 Task: Add a signature Jacqueline Wright containing Best wishes for a happy Mothers Day, Jacqueline Wright to email address softage.5@softage.net and add a folder Mothers Day gifts
Action: Mouse moved to (32, 46)
Screenshot: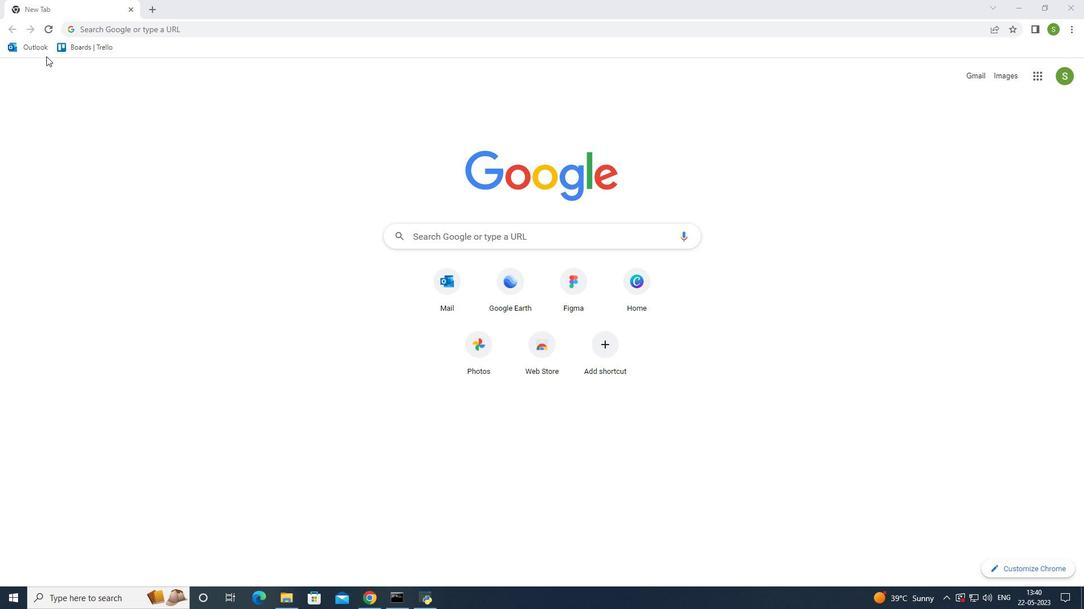 
Action: Mouse pressed left at (32, 46)
Screenshot: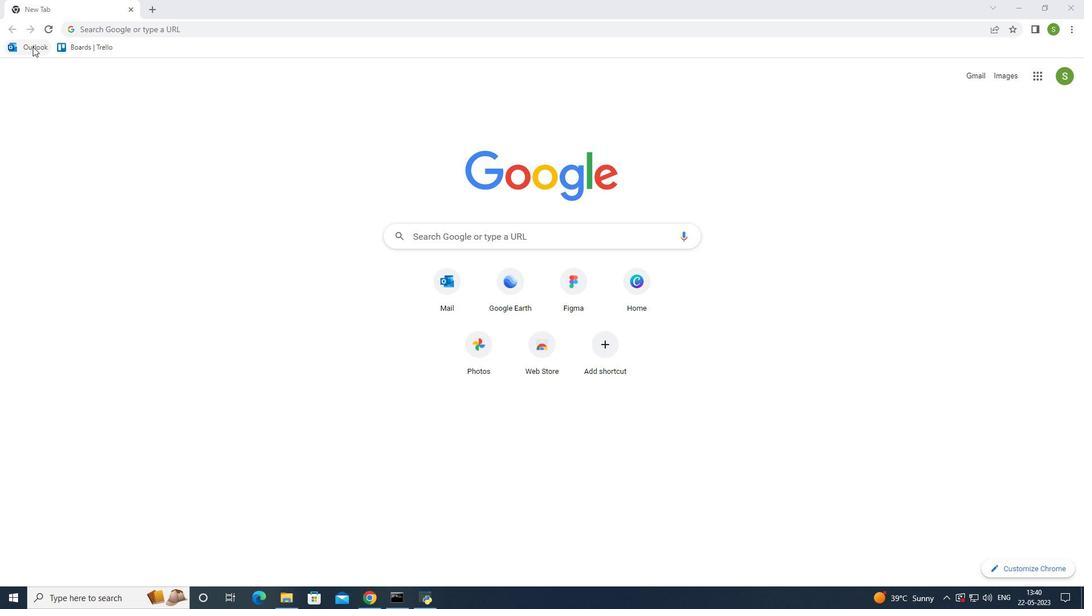 
Action: Mouse moved to (89, 102)
Screenshot: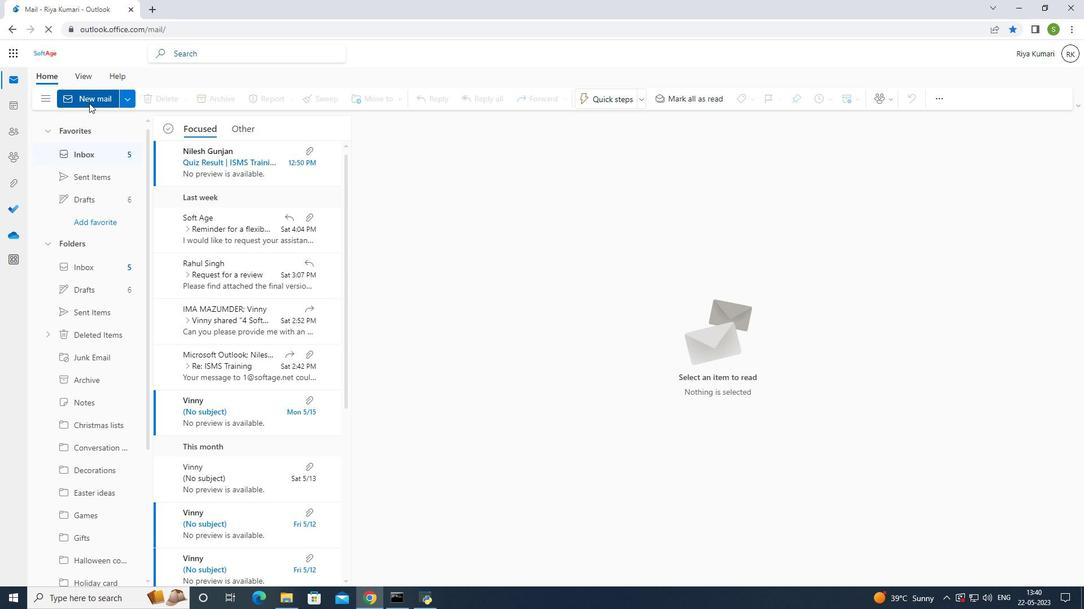 
Action: Mouse pressed left at (89, 102)
Screenshot: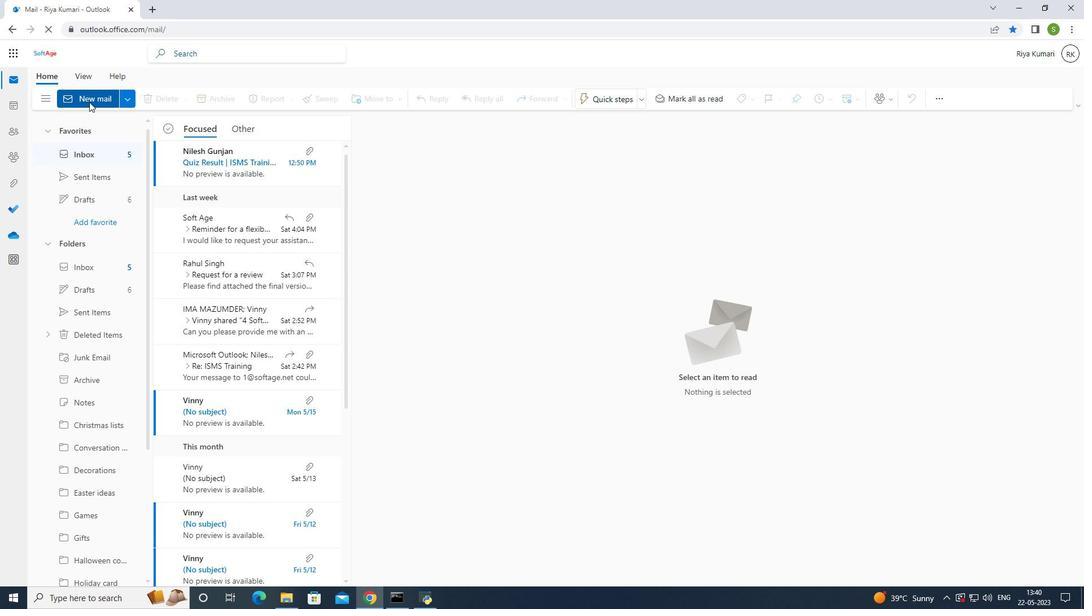 
Action: Mouse moved to (733, 100)
Screenshot: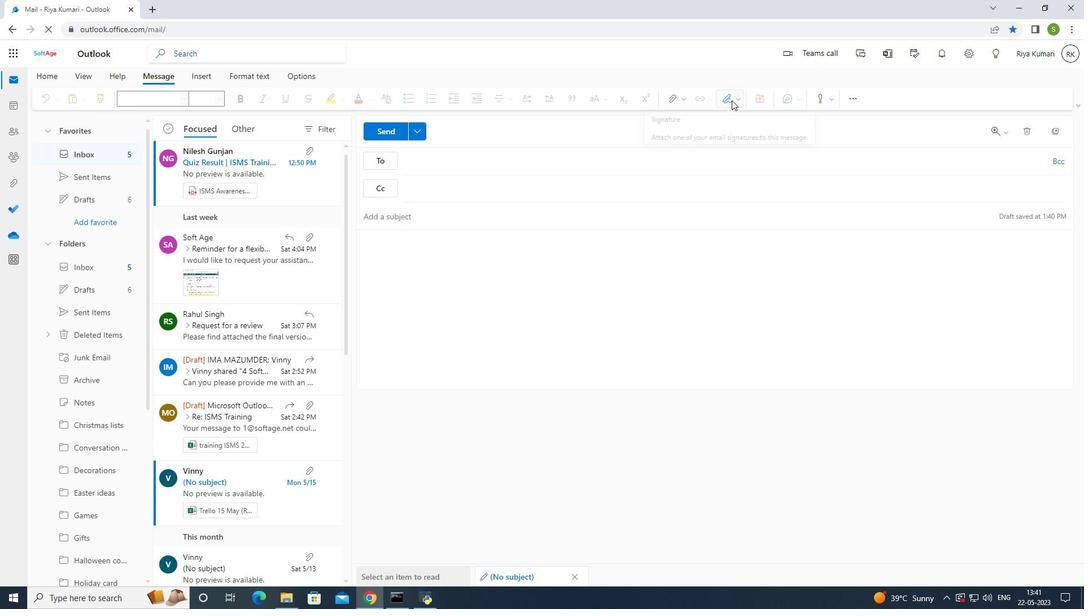 
Action: Mouse pressed left at (733, 100)
Screenshot: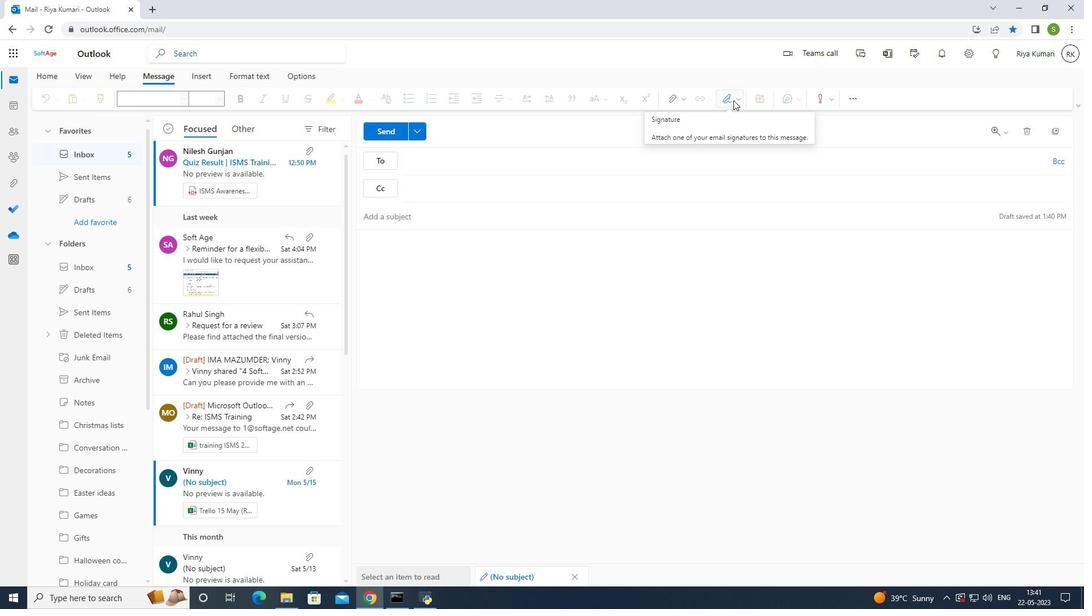 
Action: Mouse moved to (714, 147)
Screenshot: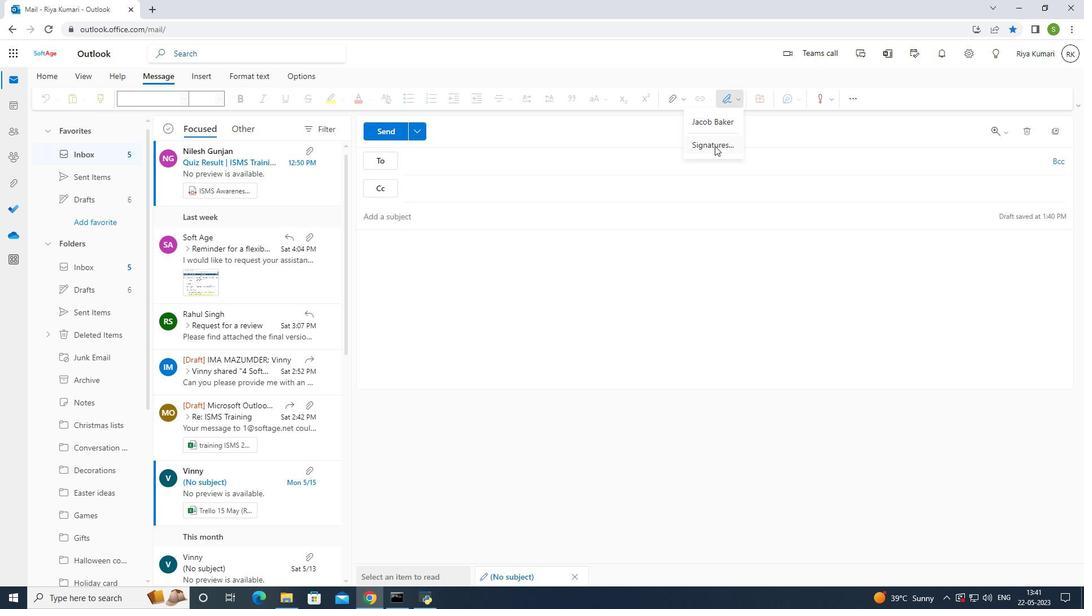 
Action: Mouse pressed left at (714, 147)
Screenshot: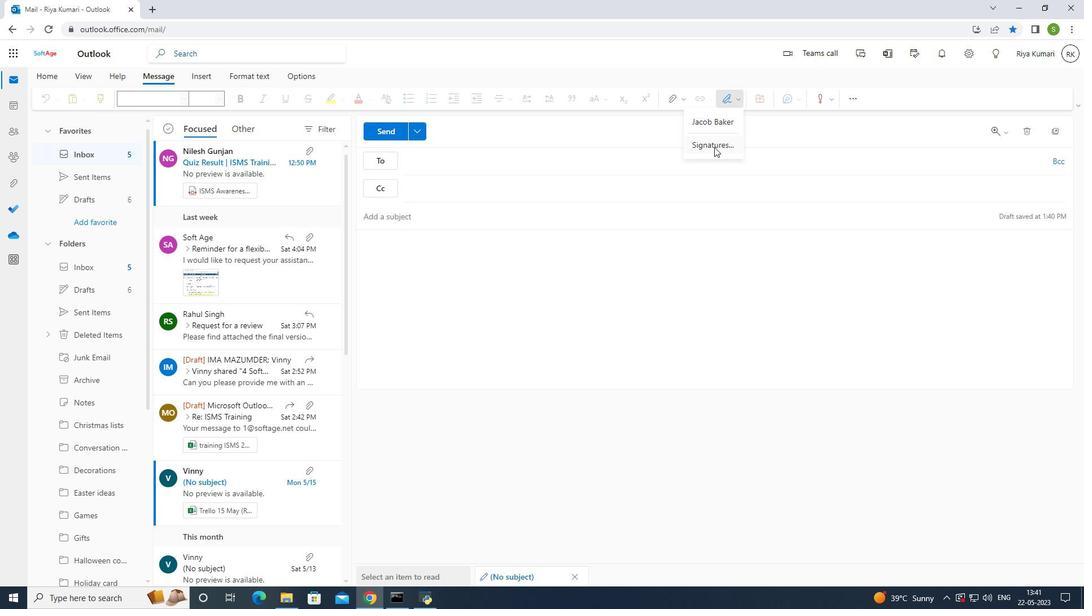 
Action: Mouse moved to (697, 189)
Screenshot: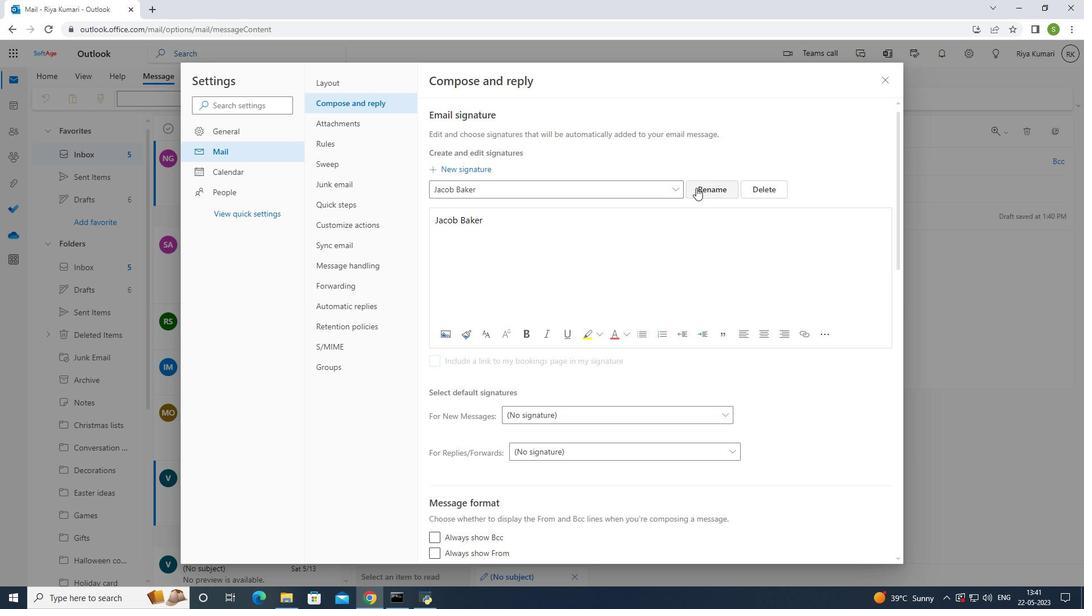 
Action: Mouse pressed left at (697, 189)
Screenshot: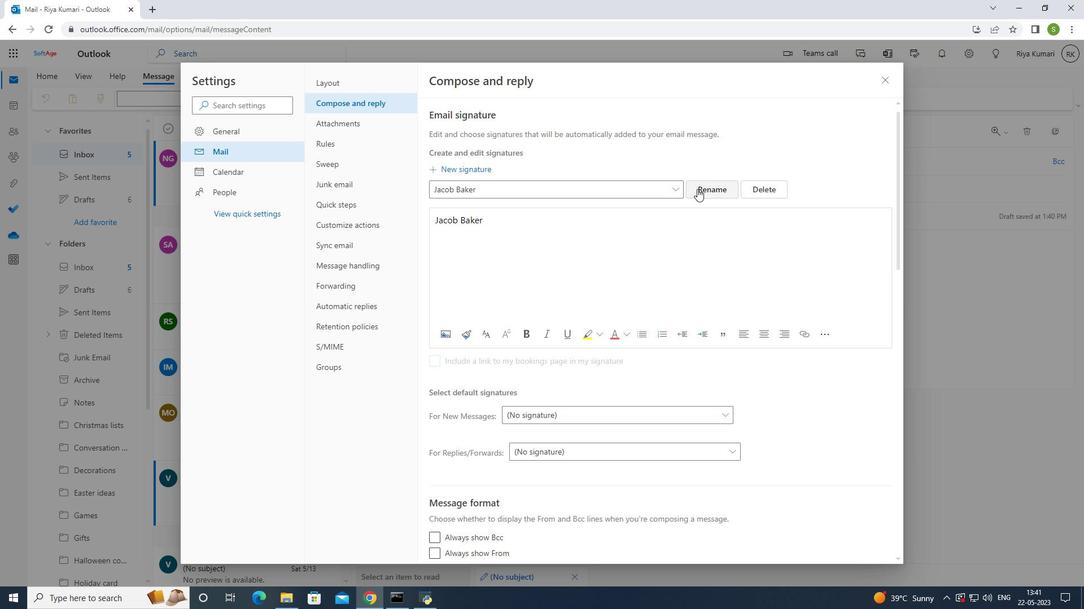 
Action: Mouse moved to (590, 189)
Screenshot: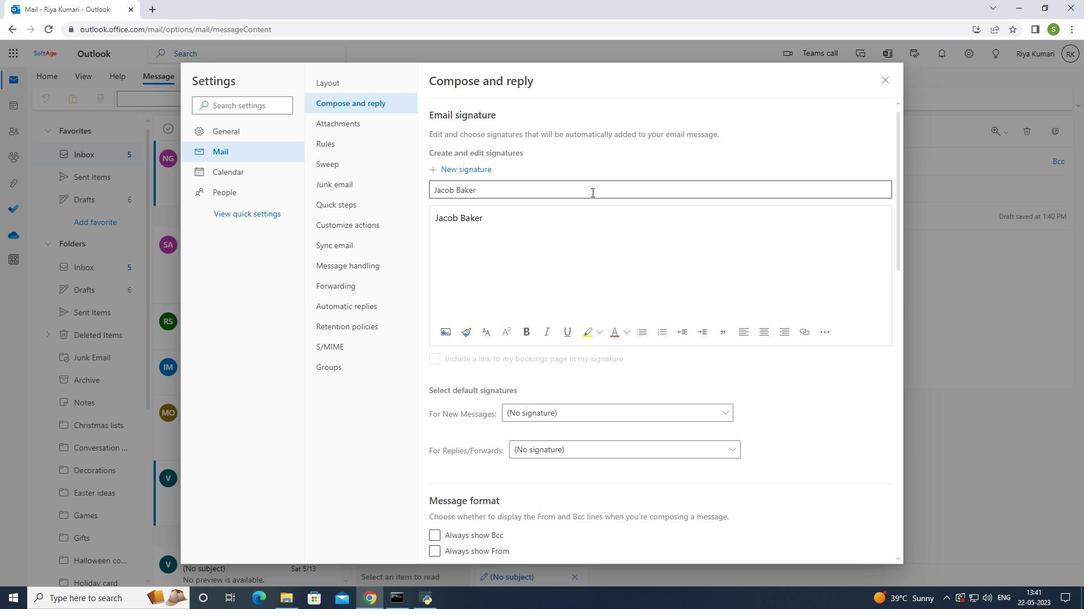 
Action: Mouse pressed left at (590, 189)
Screenshot: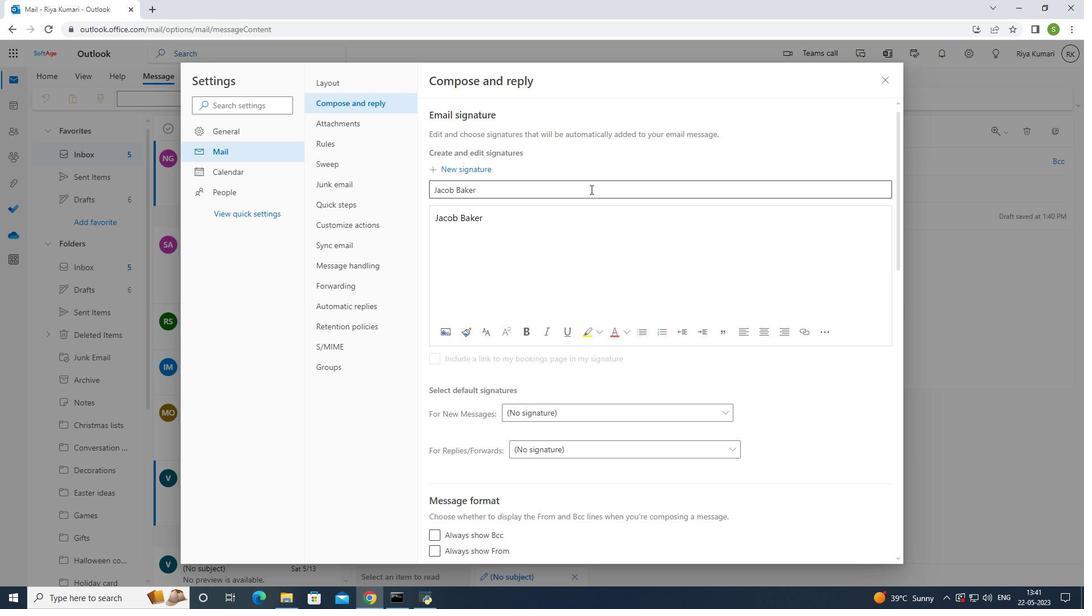 
Action: Key pressed <Key.backspace>
Screenshot: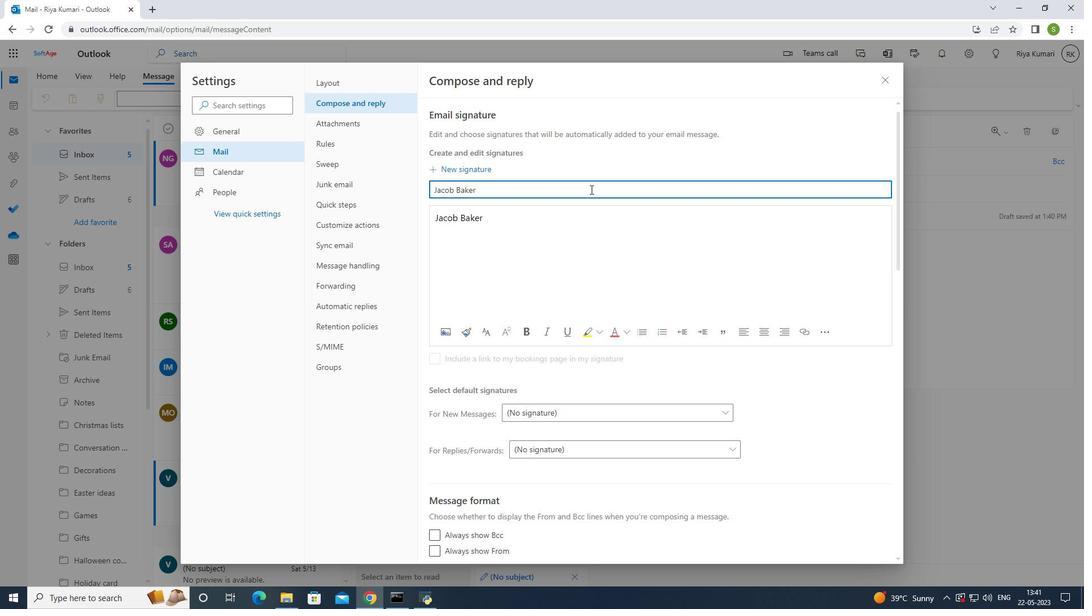
Action: Mouse moved to (590, 184)
Screenshot: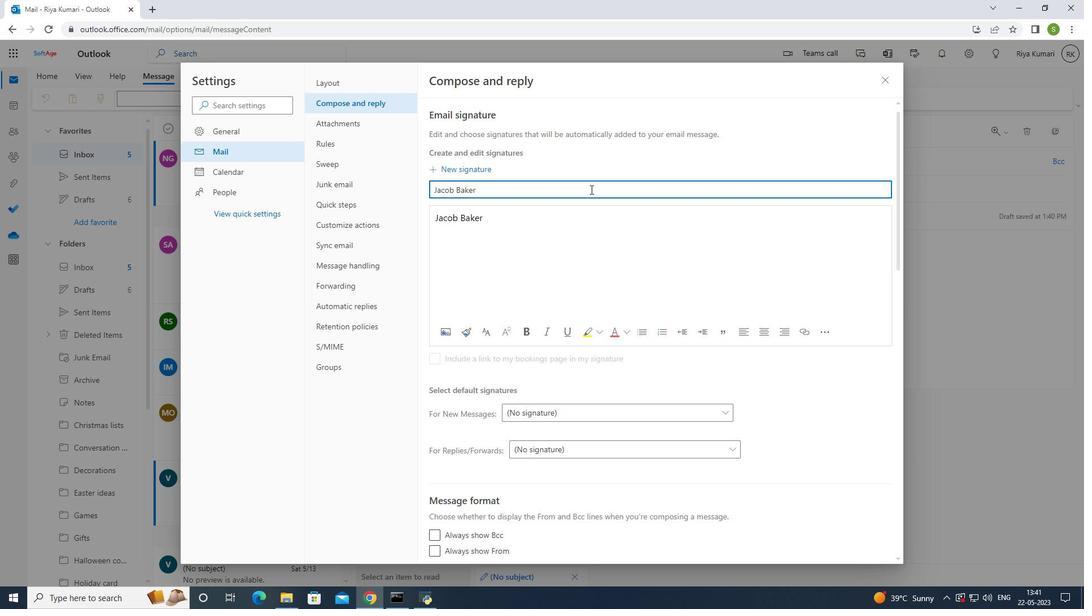 
Action: Key pressed <Key.backspace><Key.backspace><Key.backspace><Key.backspace><Key.backspace><Key.backspace><Key.backspace><Key.backspace><Key.backspace><Key.backspace><Key.backspace><Key.backspace>
Screenshot: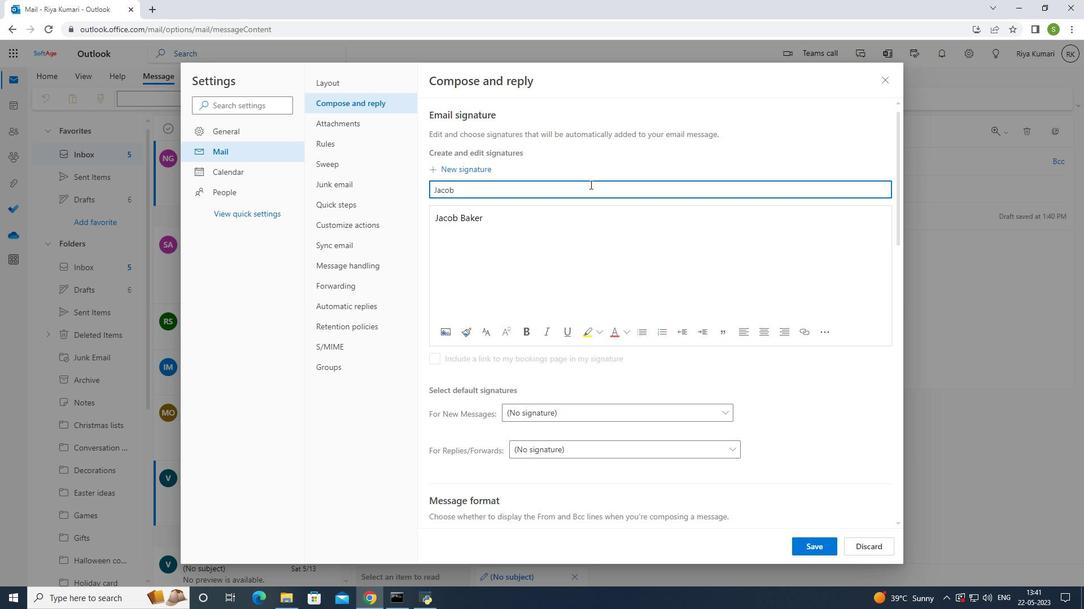 
Action: Mouse moved to (619, 236)
Screenshot: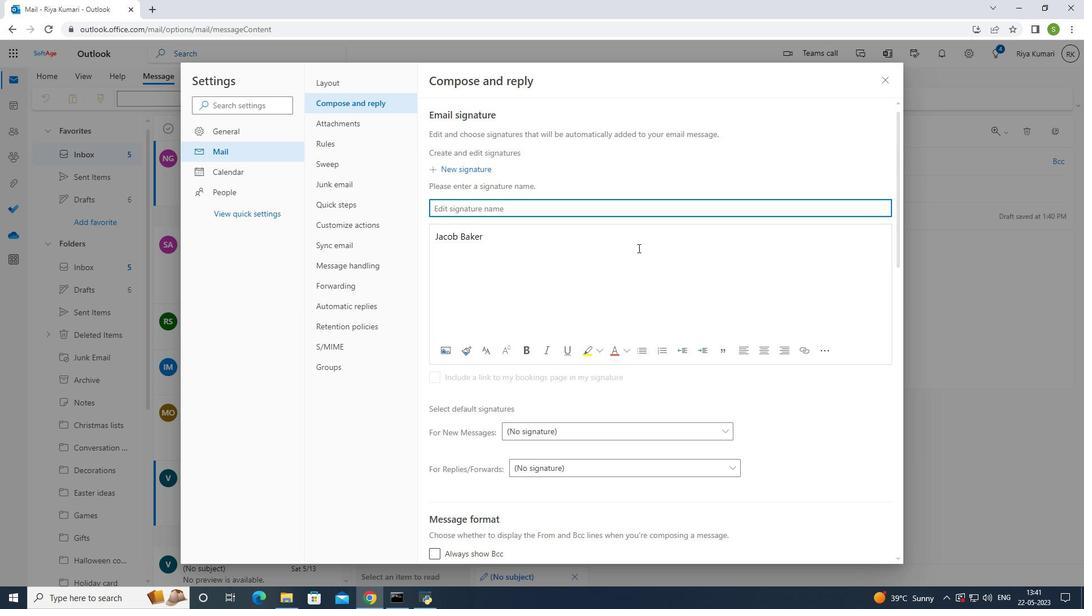 
Action: Key pressed <Key.shift>Jacqueline<Key.space><Key.shift>Wrightctrl+A<'\x03'>
Screenshot: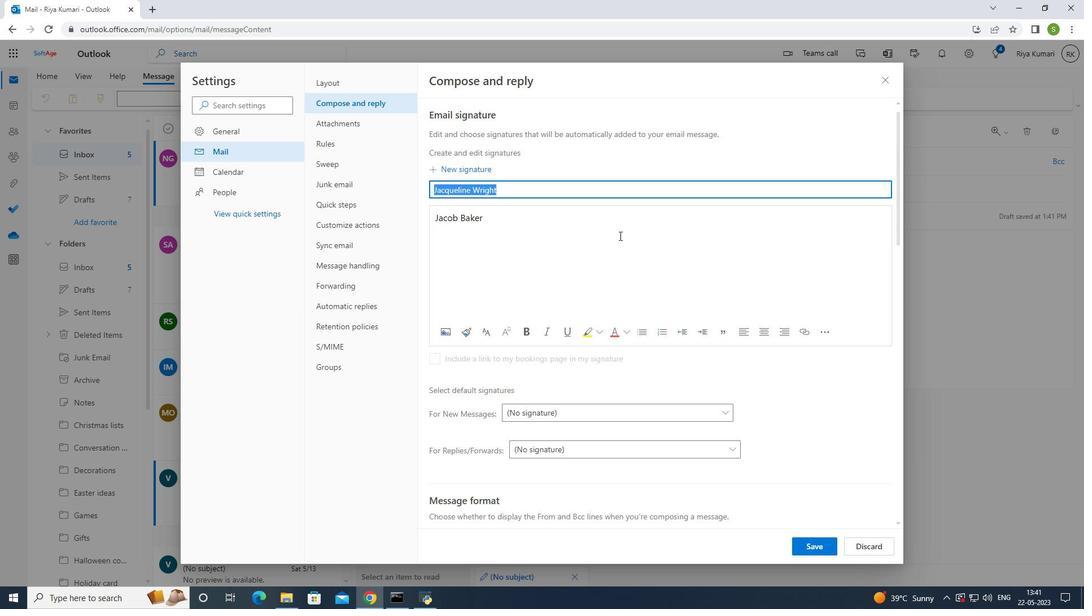 
Action: Mouse moved to (518, 220)
Screenshot: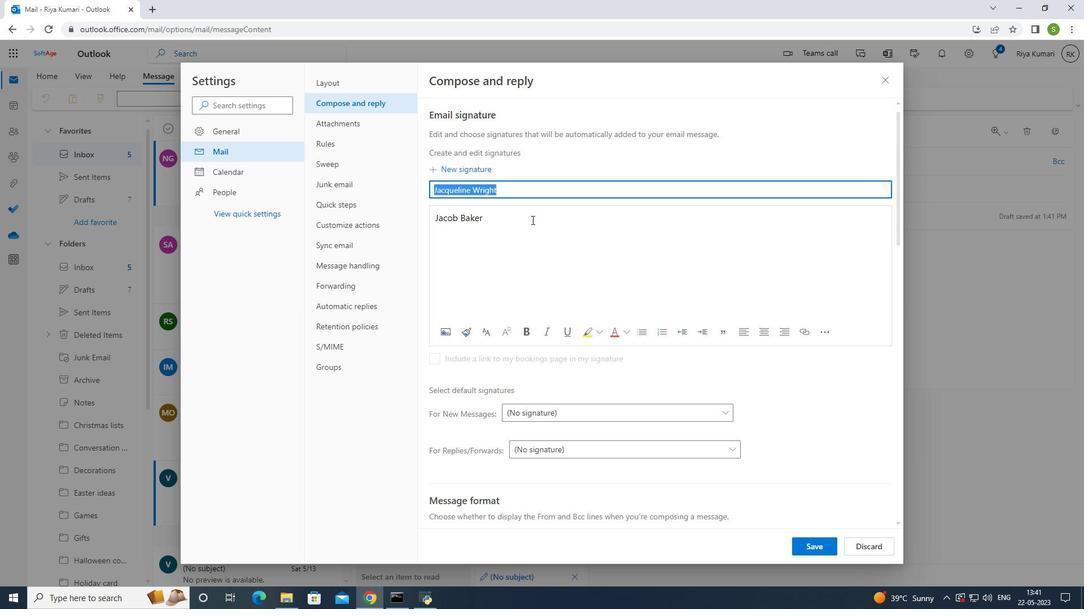 
Action: Mouse pressed left at (518, 220)
Screenshot: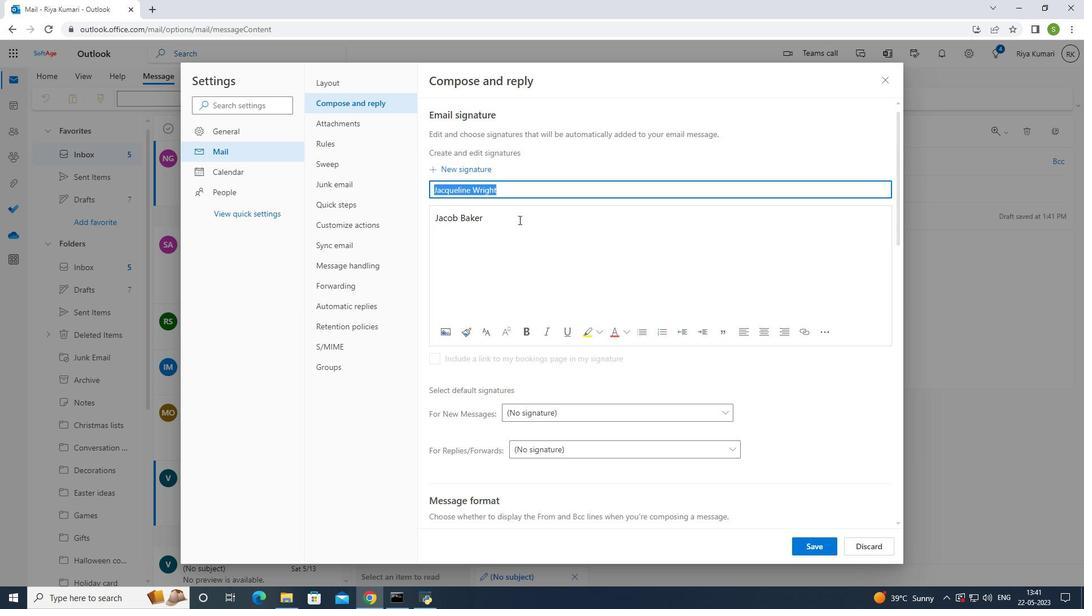 
Action: Key pressed <Key.backspace><Key.backspace><Key.backspace><Key.backspace><Key.backspace><Key.backspace><Key.backspace><Key.backspace><Key.backspace><Key.backspace><Key.backspace><Key.backspace><Key.backspace><Key.backspace><Key.backspace><Key.backspace>
Screenshot: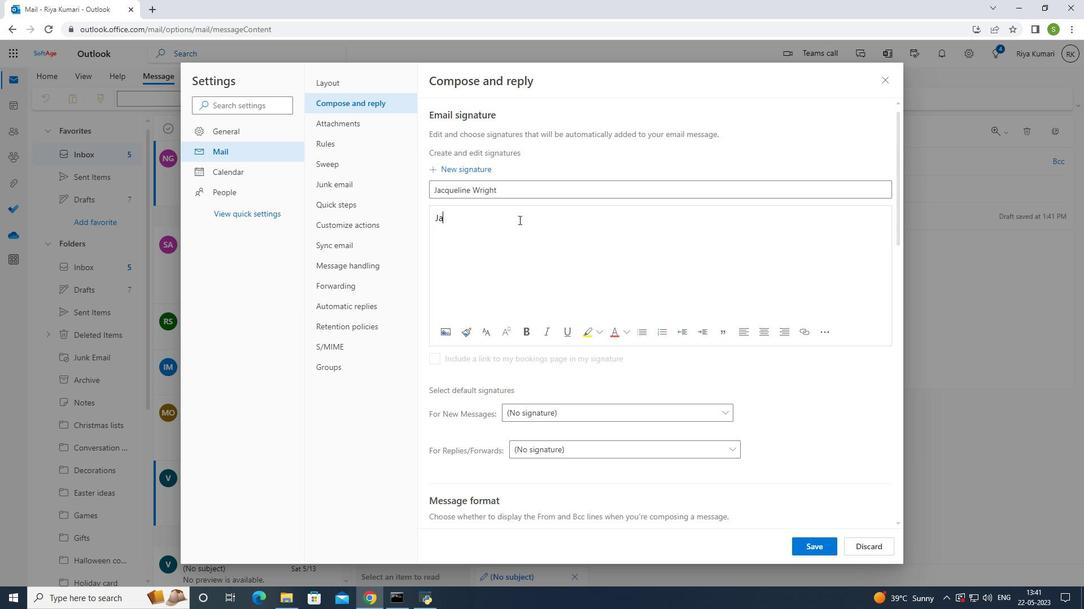 
Action: Mouse moved to (519, 214)
Screenshot: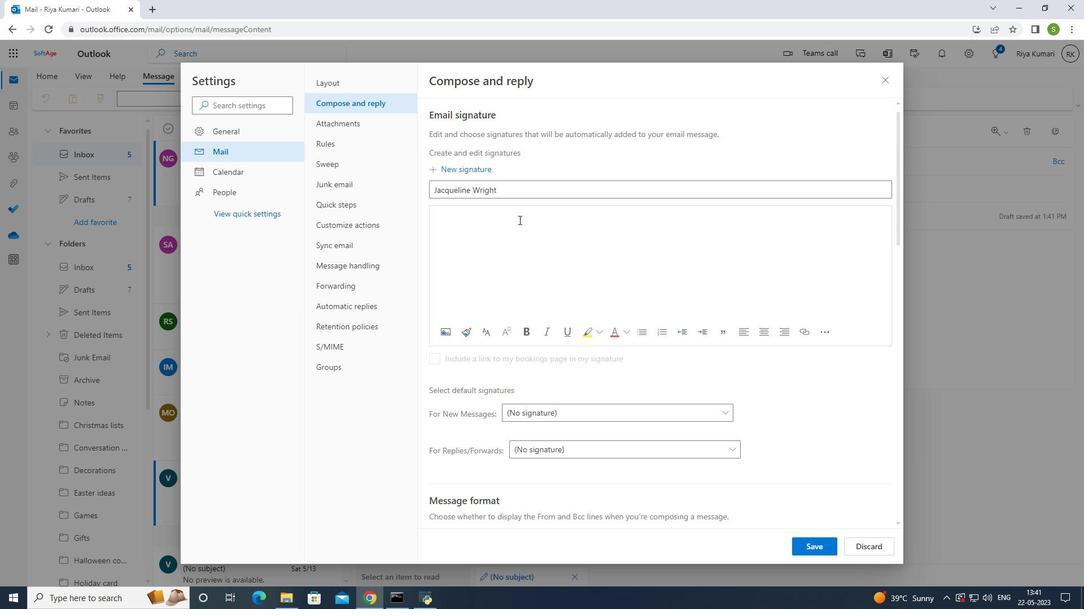 
Action: Key pressed ctrl+V
Screenshot: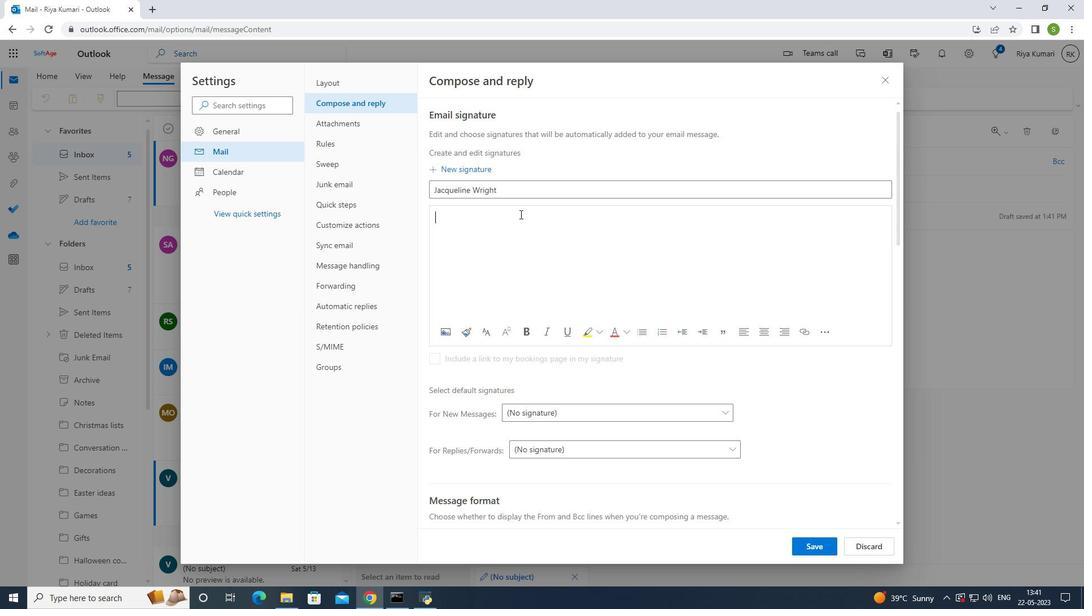 
Action: Mouse moved to (809, 543)
Screenshot: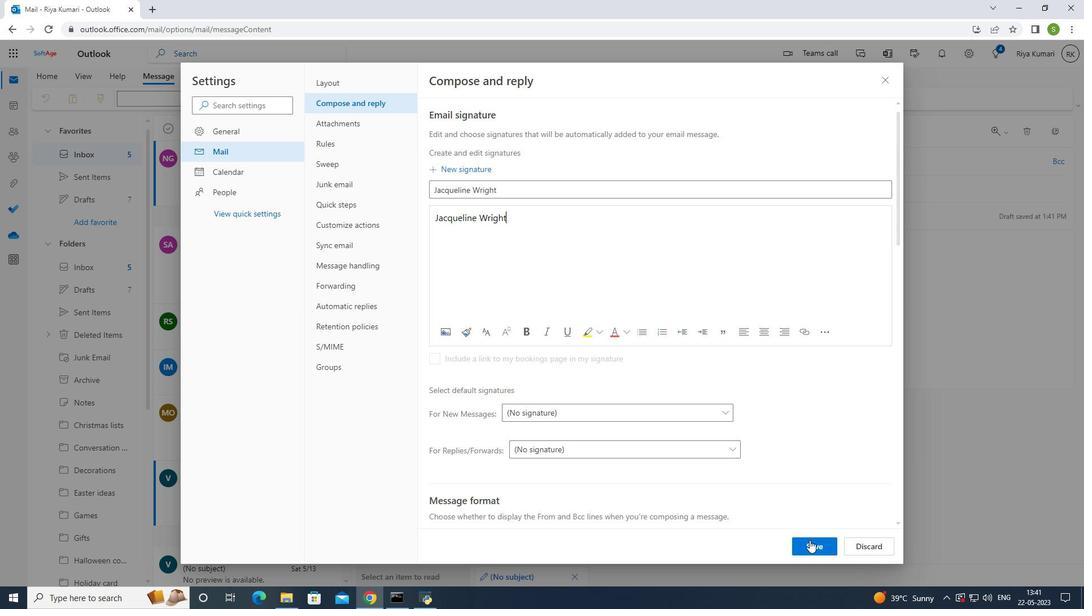 
Action: Mouse pressed left at (809, 543)
Screenshot: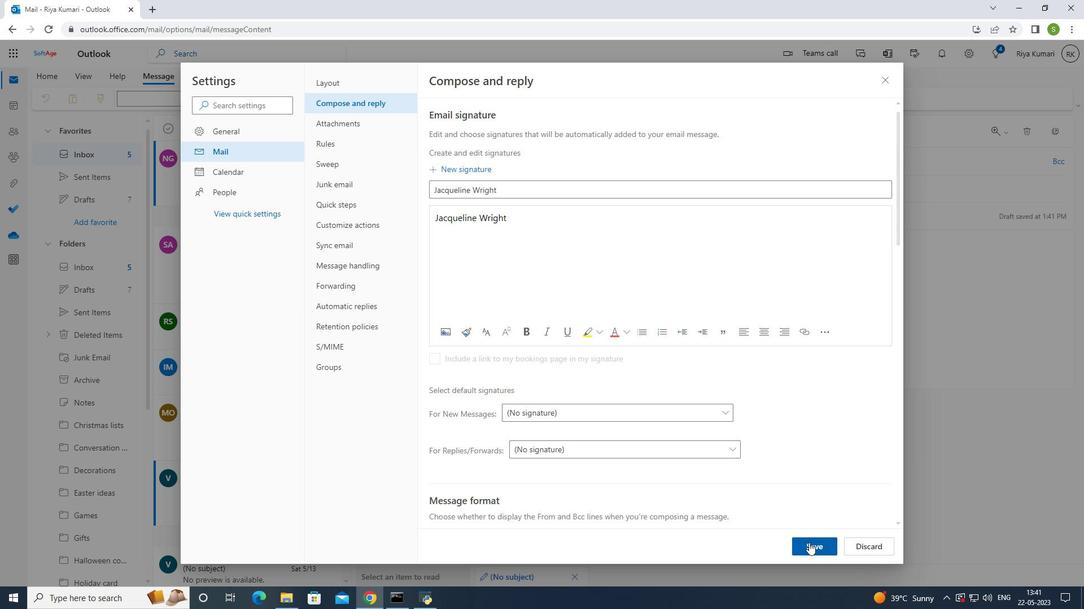
Action: Mouse moved to (880, 81)
Screenshot: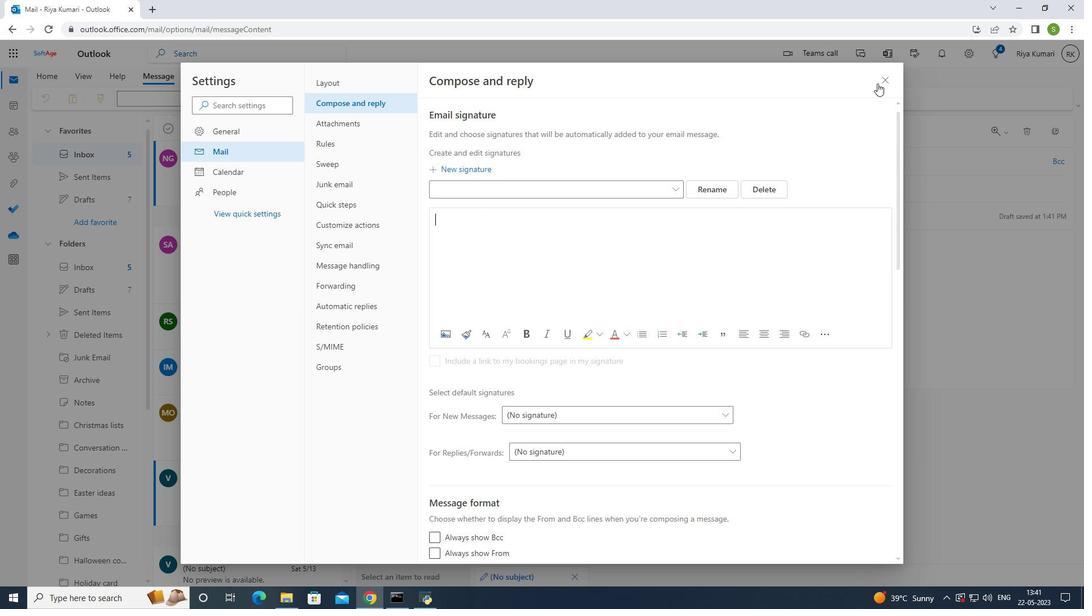 
Action: Mouse pressed left at (880, 81)
Screenshot: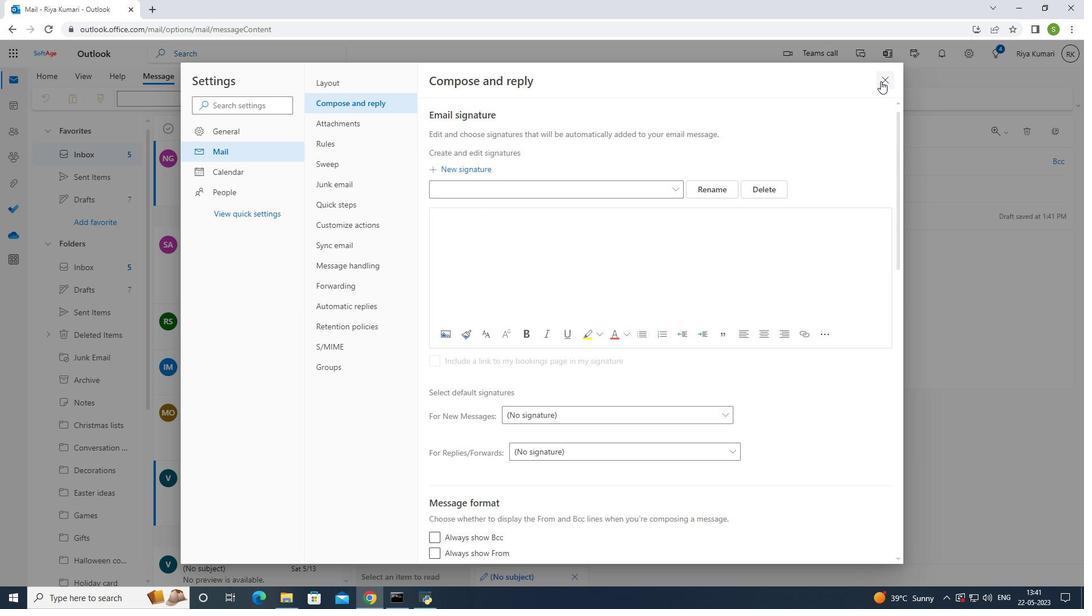 
Action: Mouse moved to (529, 160)
Screenshot: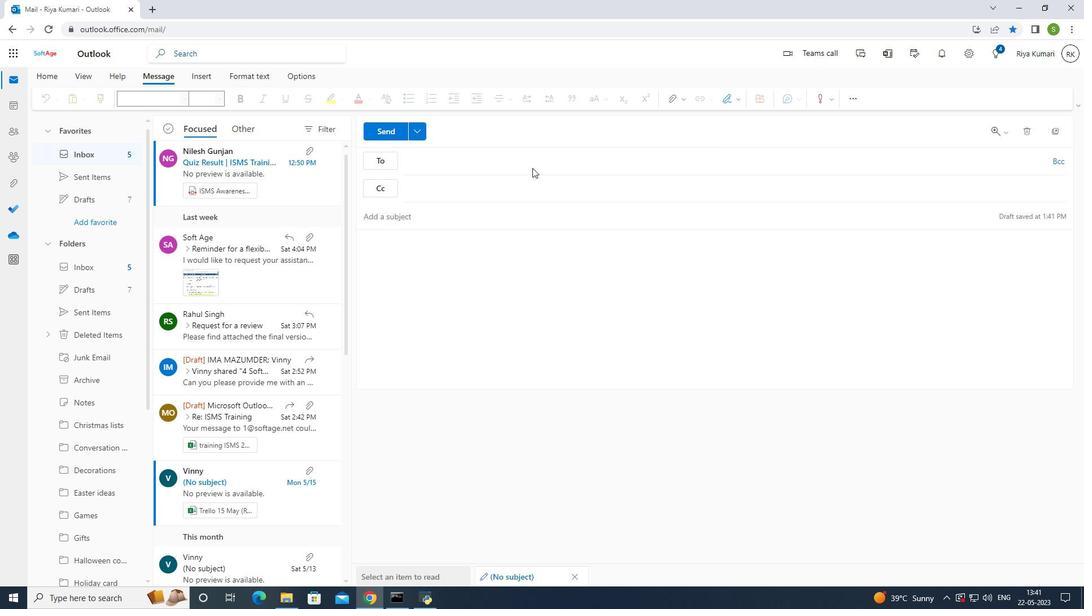 
Action: Mouse pressed left at (529, 160)
Screenshot: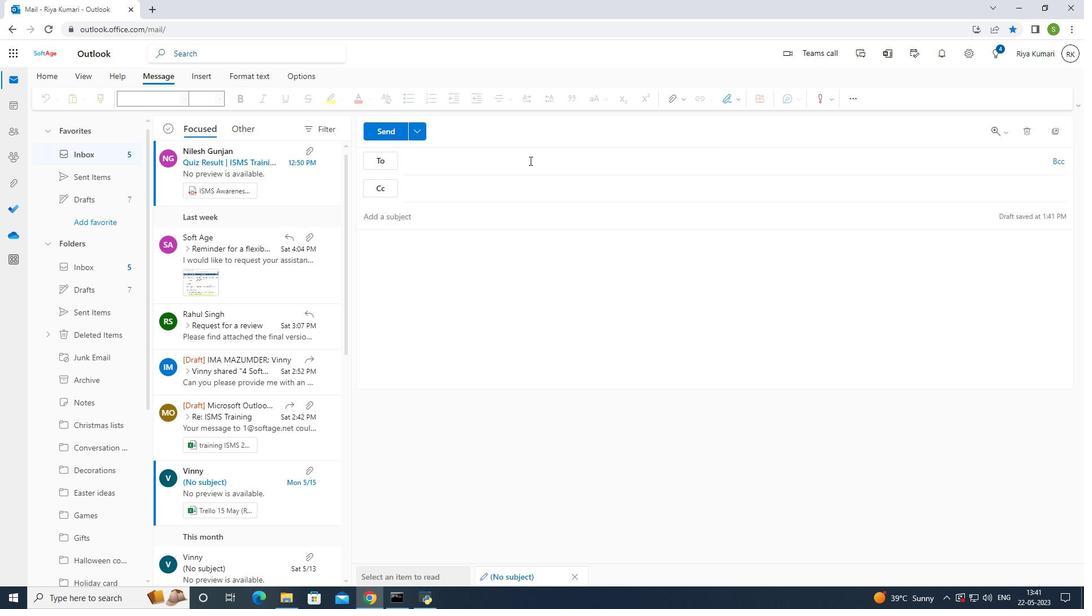 
Action: Mouse moved to (617, 290)
Screenshot: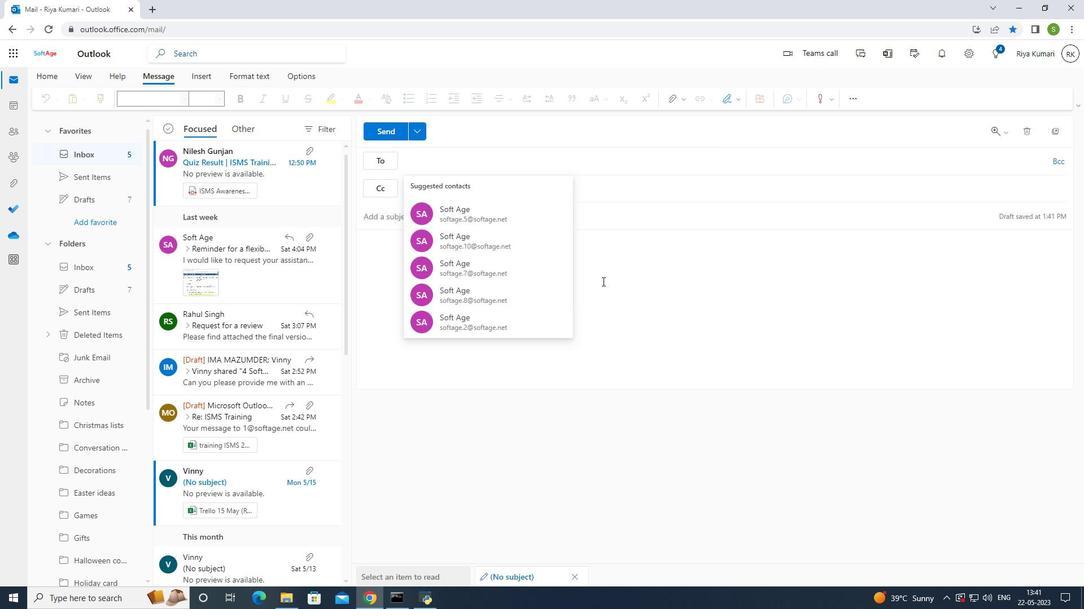 
Action: Mouse pressed left at (617, 290)
Screenshot: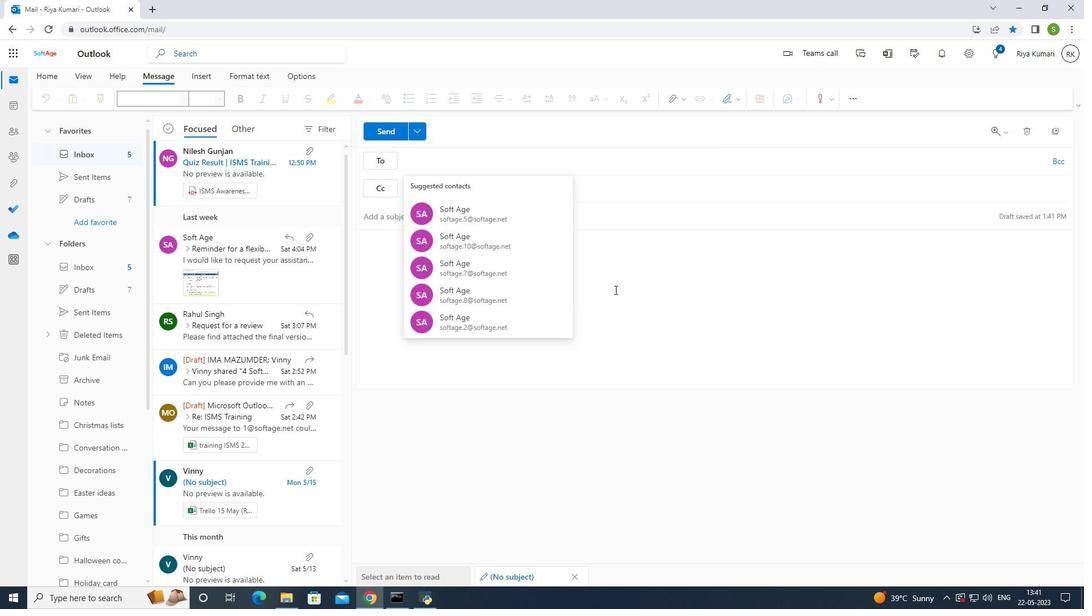 
Action: Mouse moved to (741, 97)
Screenshot: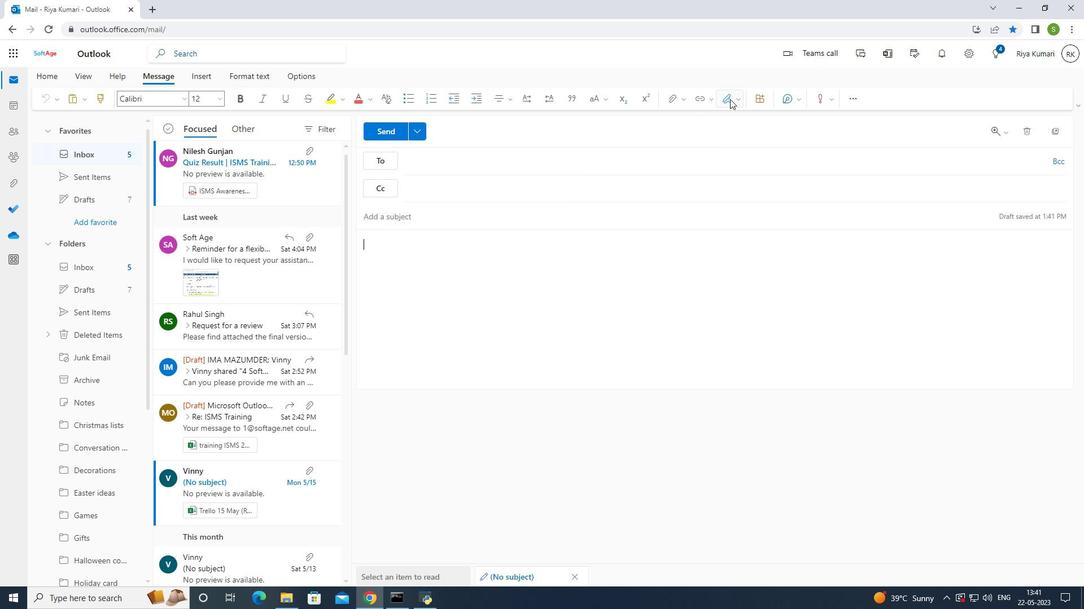 
Action: Mouse pressed left at (741, 97)
Screenshot: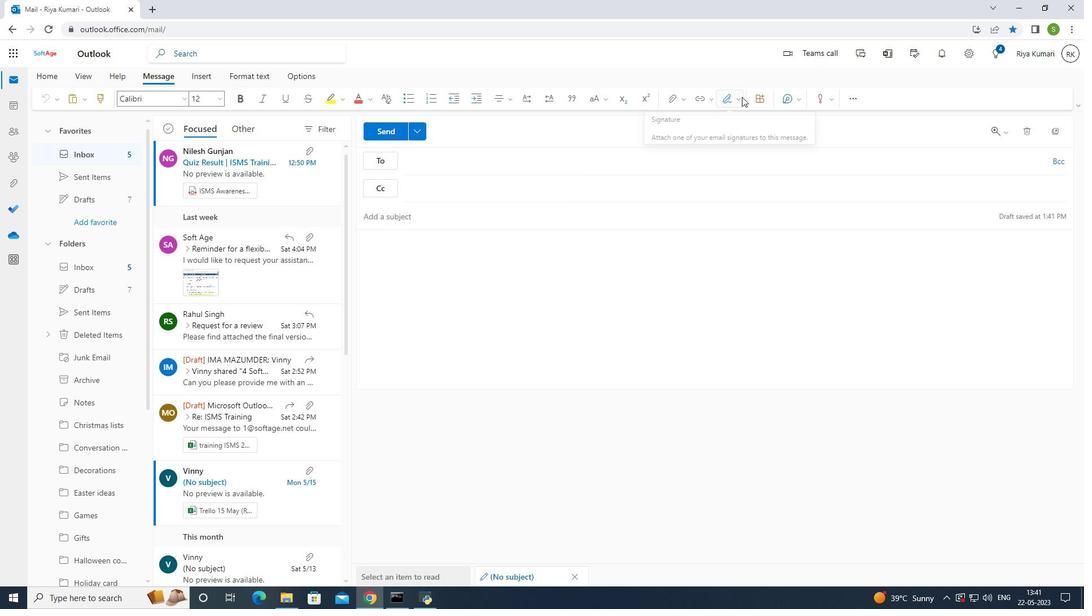
Action: Mouse moved to (714, 121)
Screenshot: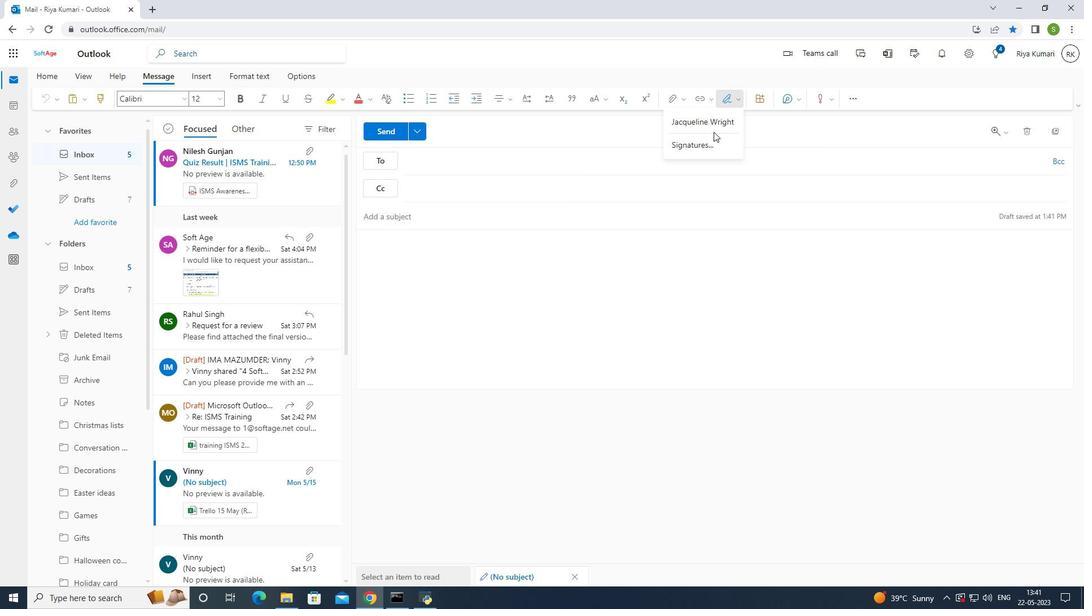 
Action: Mouse pressed left at (714, 121)
Screenshot: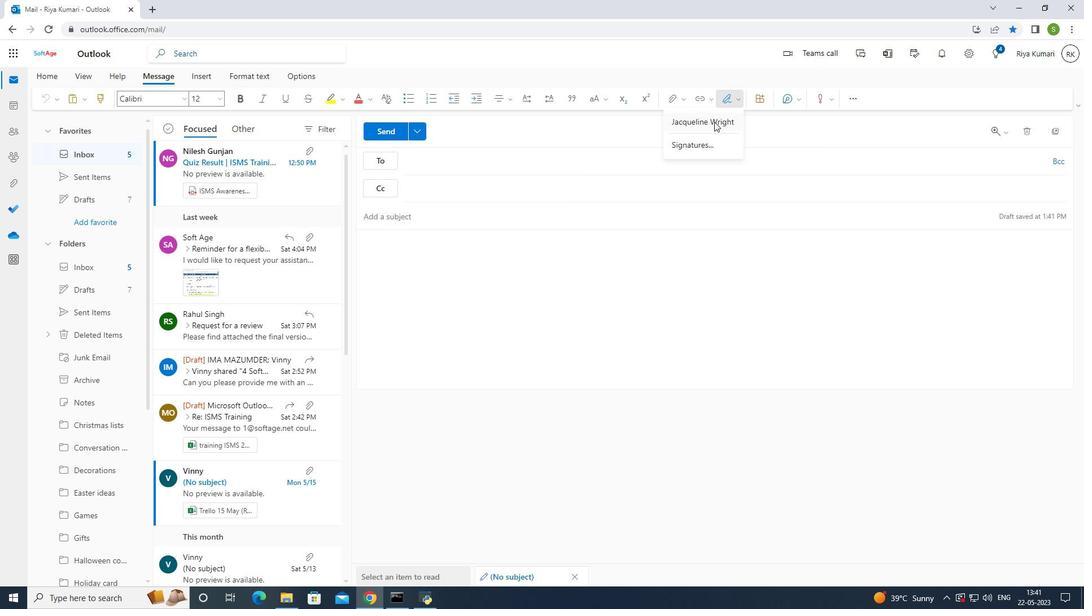 
Action: Mouse moved to (619, 298)
Screenshot: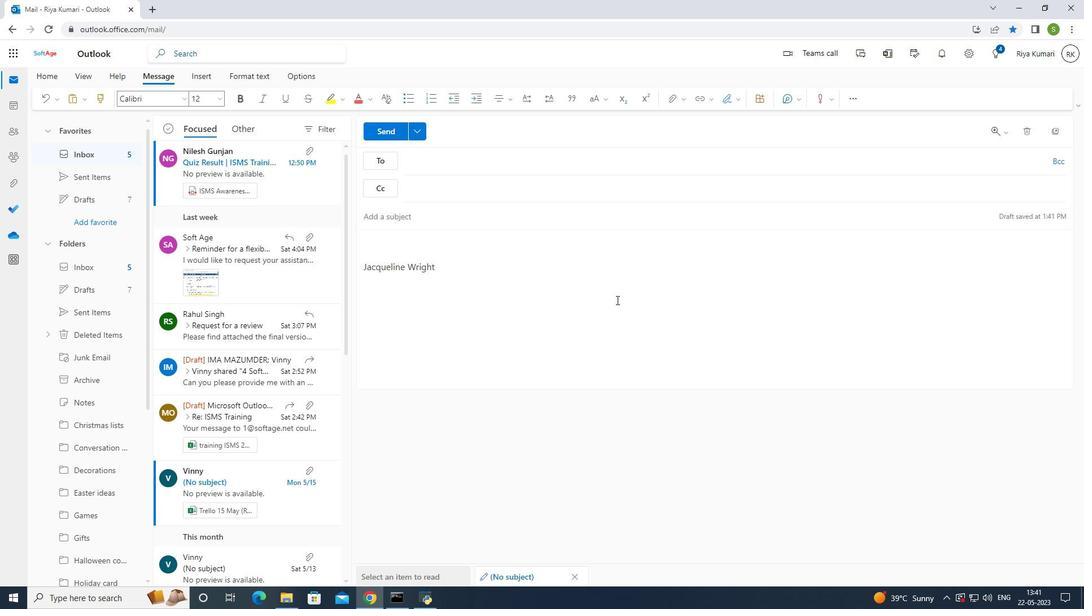 
Action: Key pressed <Key.shift><Key.shift><Key.shift><Key.shift><Key.shift><Key.shift><Key.shift><Key.shift><Key.shift><Key.shift><Key.shift><Key.shift><Key.shift><Key.shift><Key.shift><Key.shift><Key.shift><Key.shift><Key.shift><Key.shift><Key.shift><Key.shift>Best<Key.space>wishes<Key.space>for<Key.space>a<Key.space>happy<Key.space><Key.shift>Mothers<Key.space><Key.shift>Day.
Screenshot: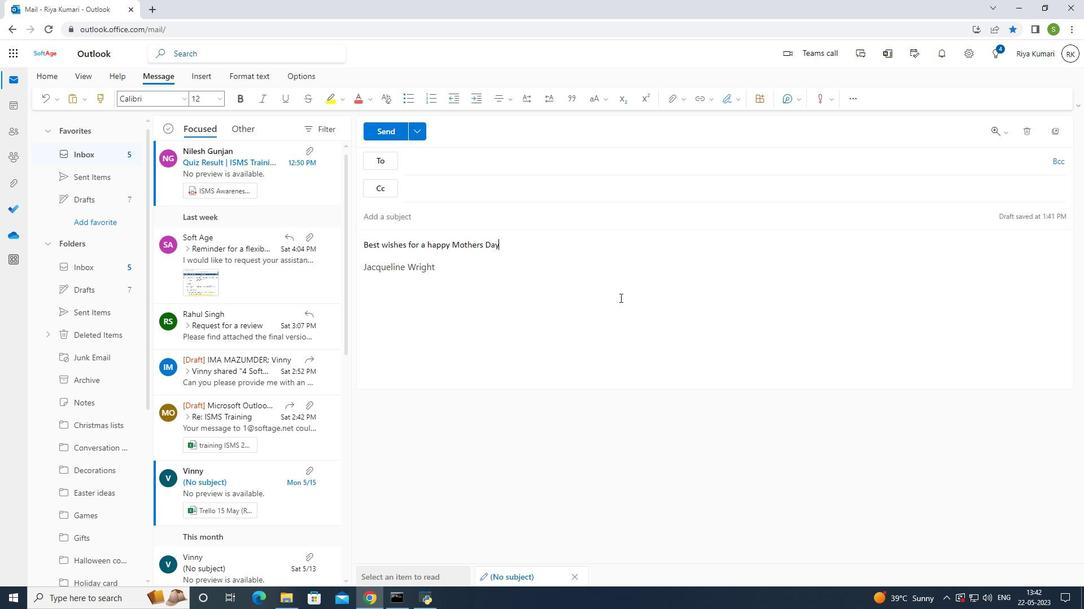 
Action: Mouse moved to (473, 162)
Screenshot: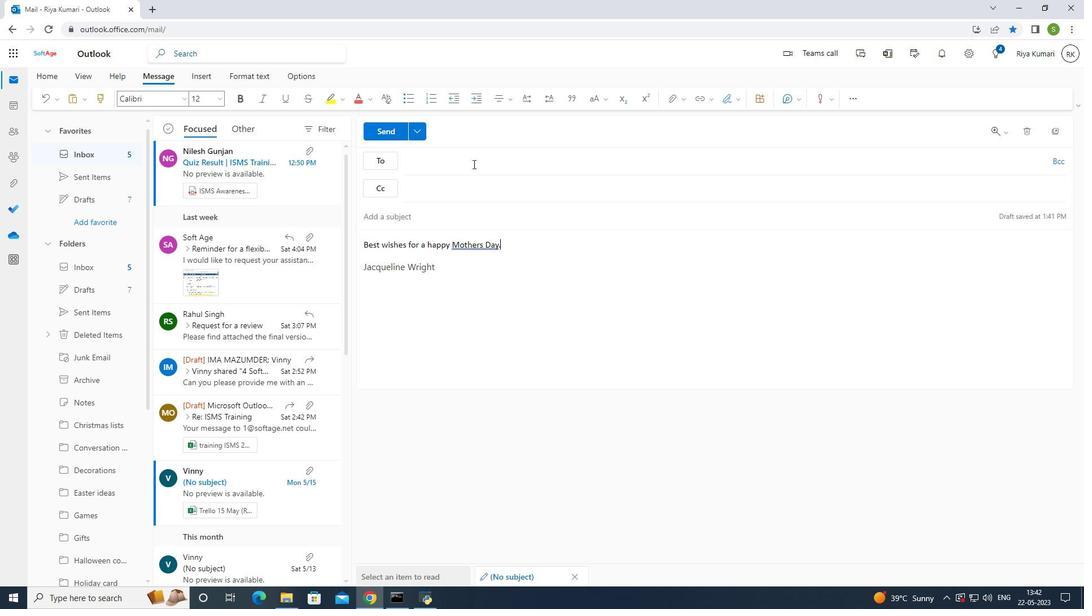 
Action: Mouse pressed left at (473, 162)
Screenshot: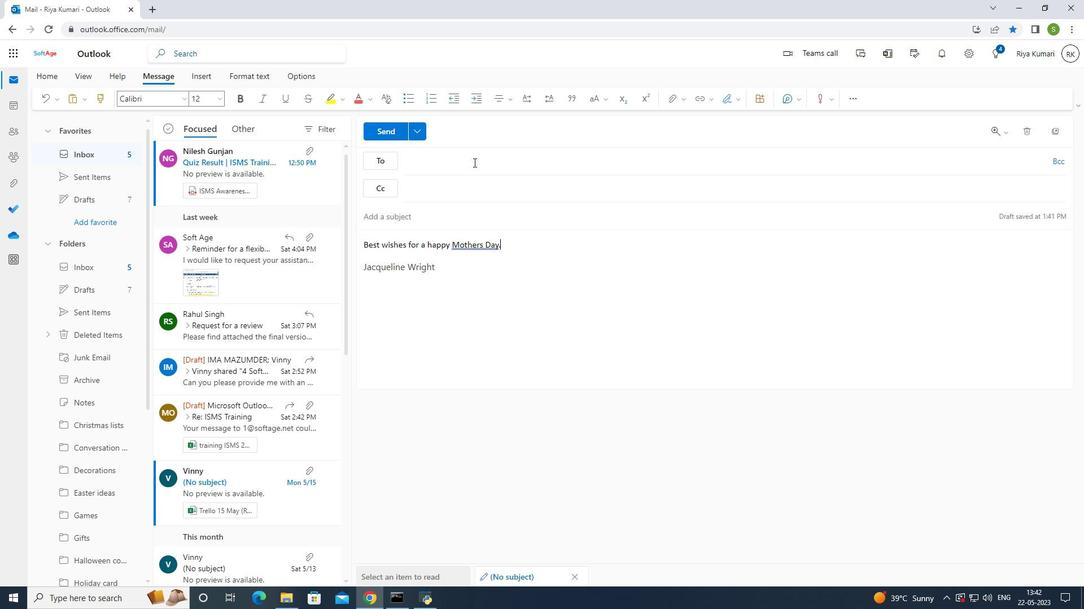 
Action: Mouse moved to (645, 192)
Screenshot: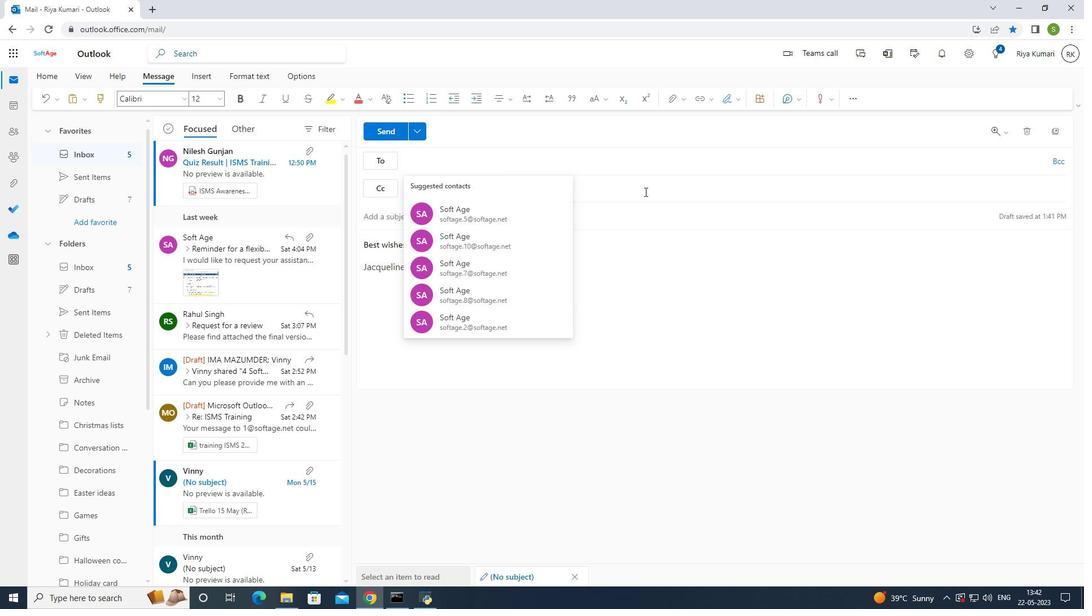 
Action: Key pressed softage.5<Key.shift>@softage.net
Screenshot: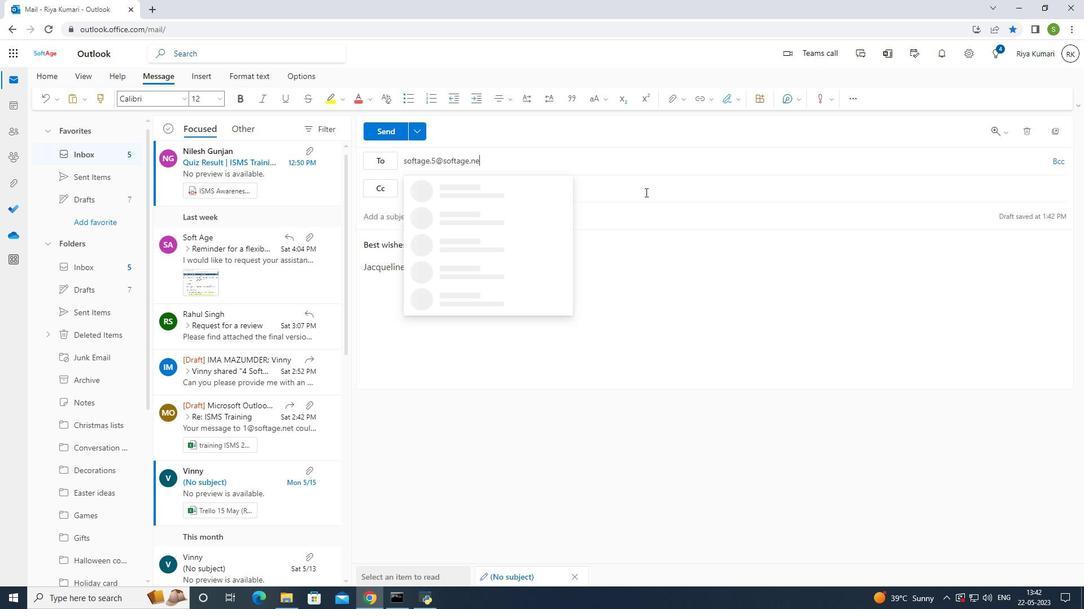 
Action: Mouse moved to (525, 188)
Screenshot: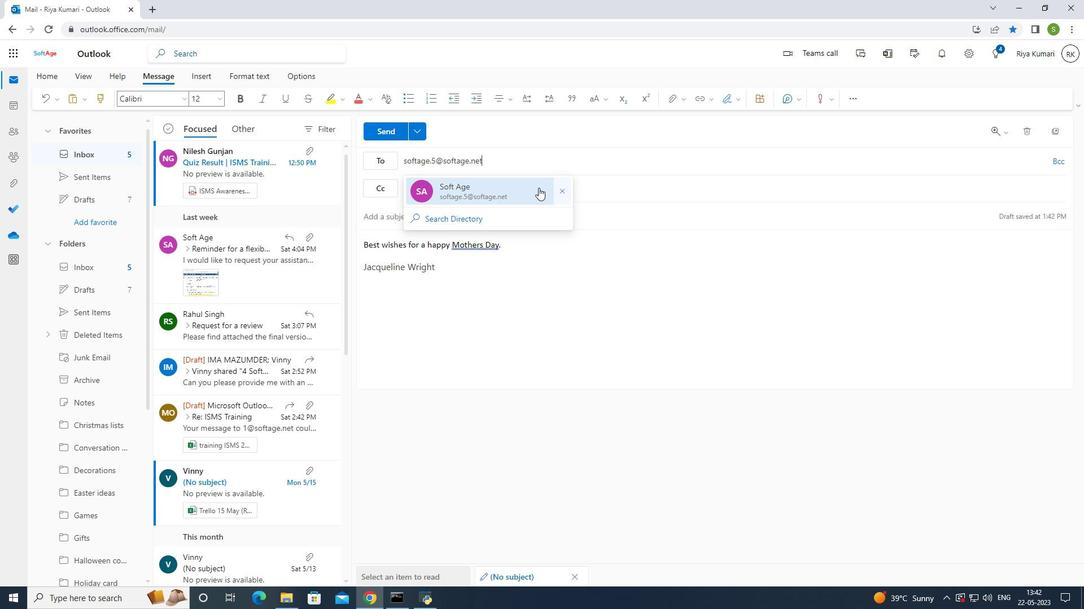 
Action: Mouse pressed left at (525, 188)
Screenshot: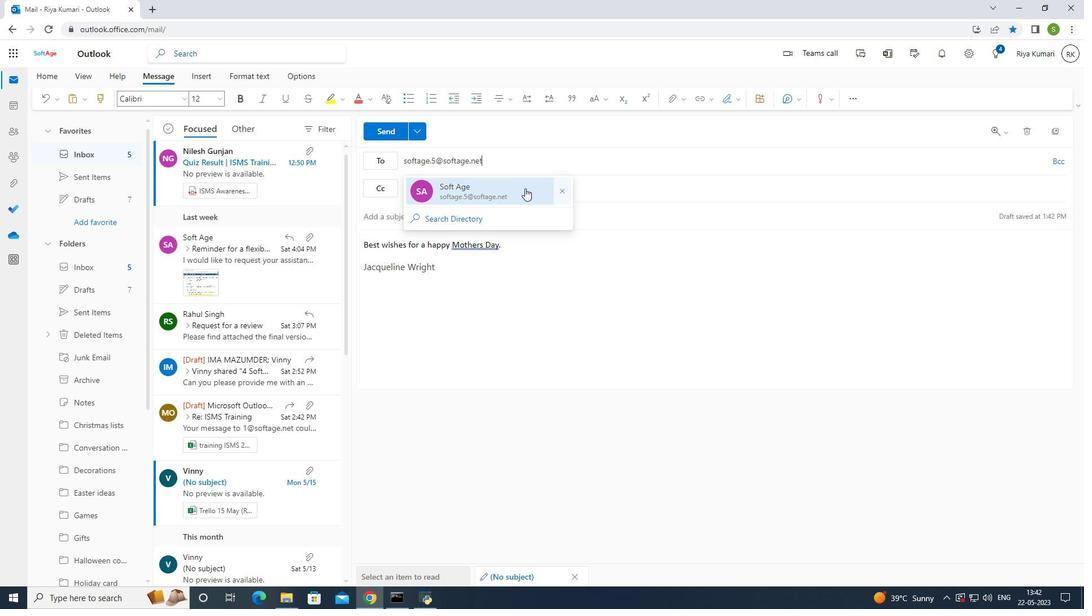 
Action: Mouse moved to (110, 228)
Screenshot: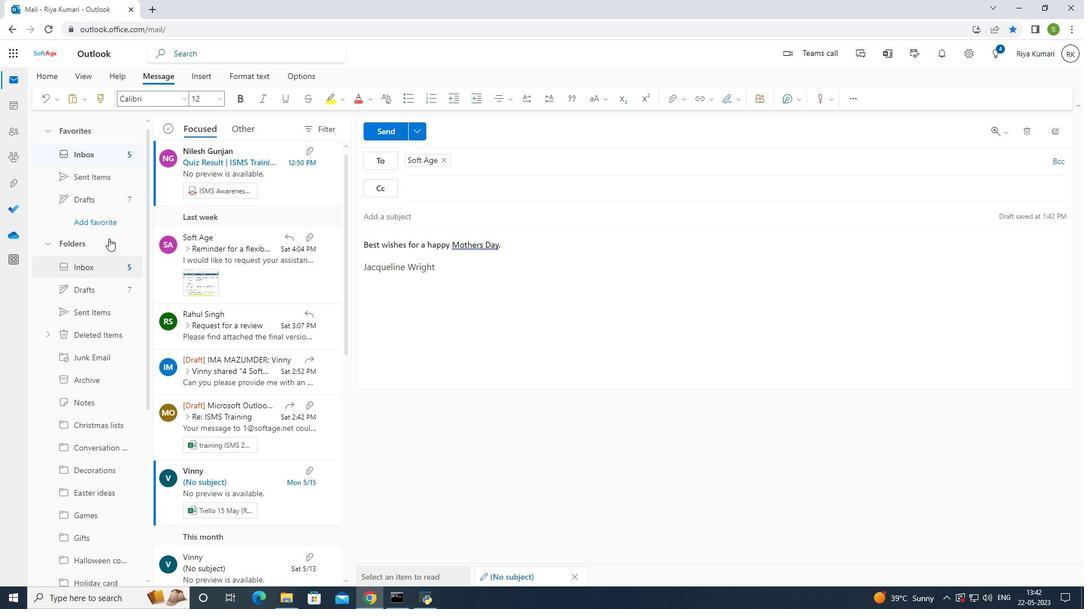 
Action: Mouse scrolled (110, 228) with delta (0, 0)
Screenshot: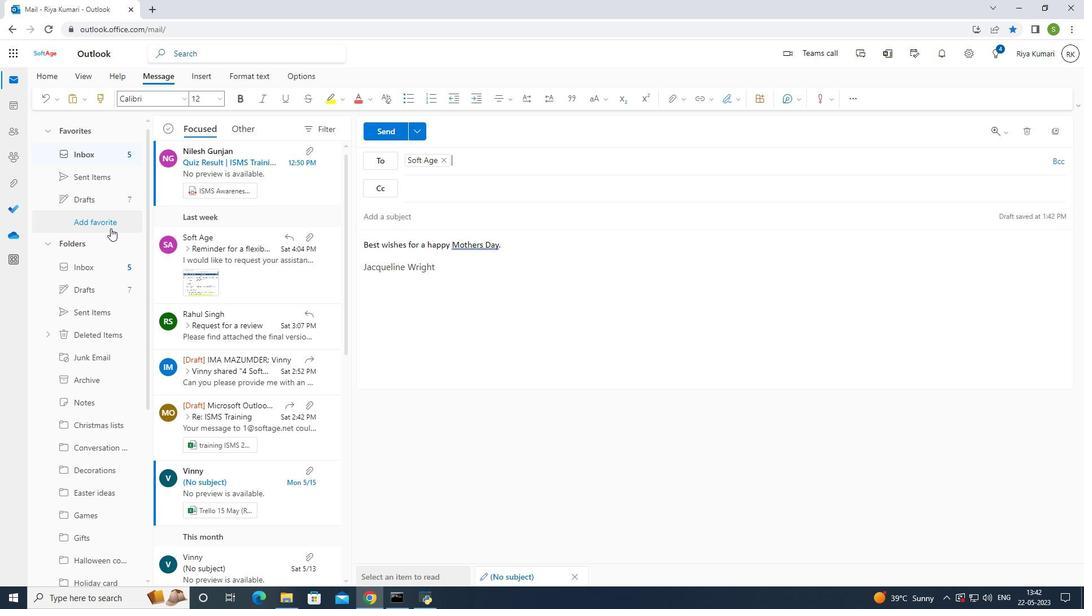 
Action: Mouse scrolled (110, 228) with delta (0, 0)
Screenshot: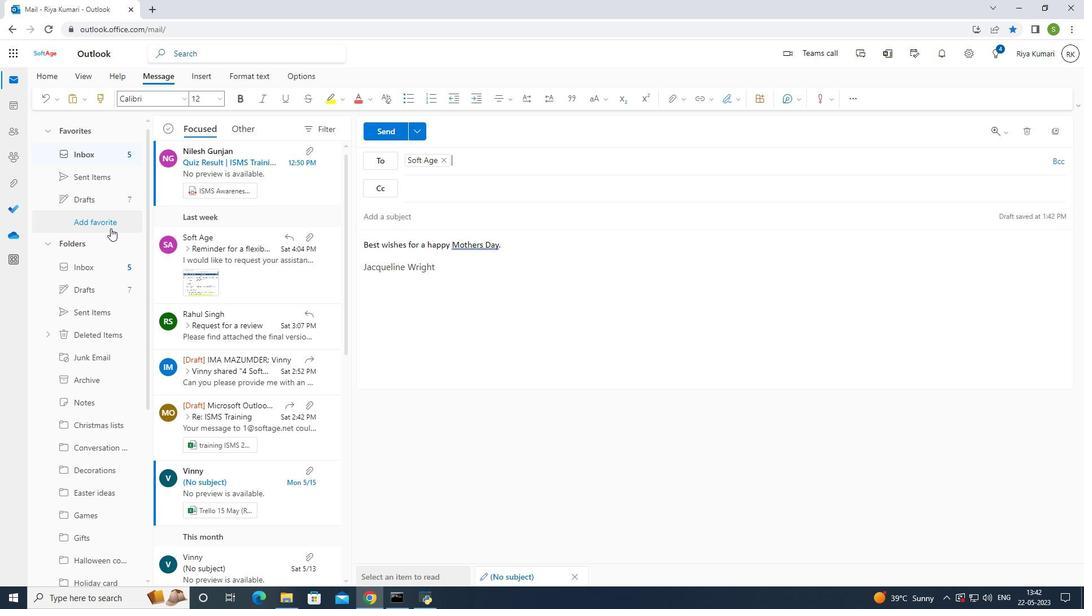 
Action: Mouse moved to (112, 236)
Screenshot: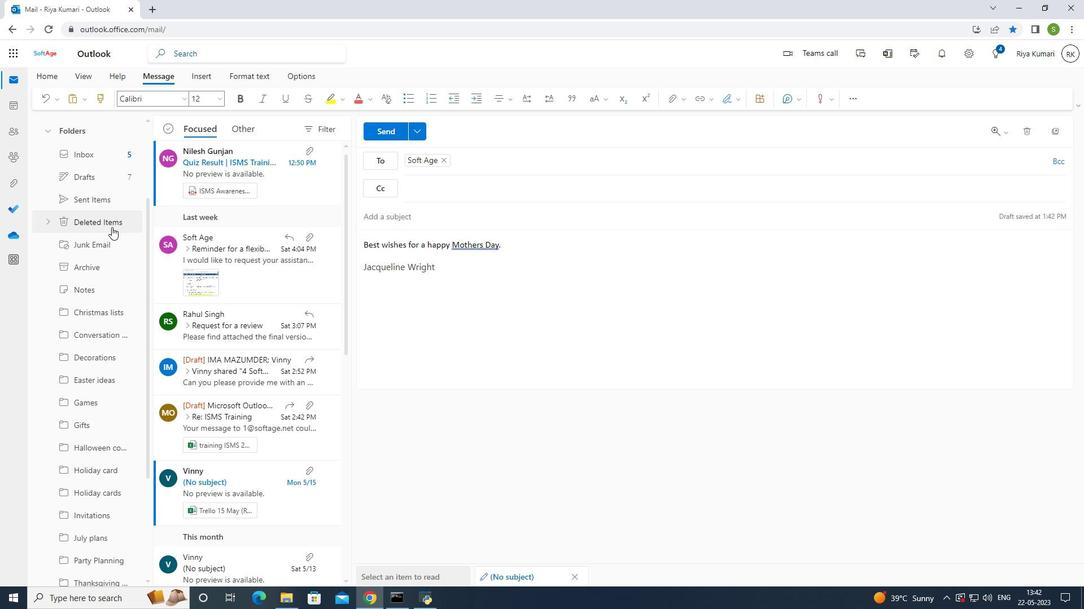 
Action: Mouse scrolled (112, 235) with delta (0, 0)
Screenshot: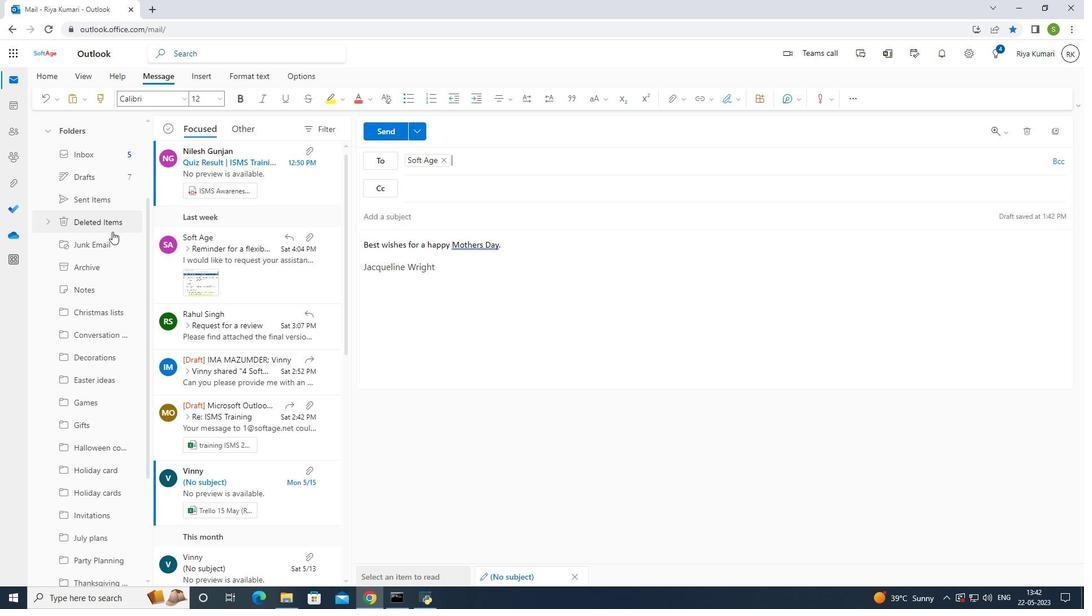 
Action: Mouse moved to (112, 237)
Screenshot: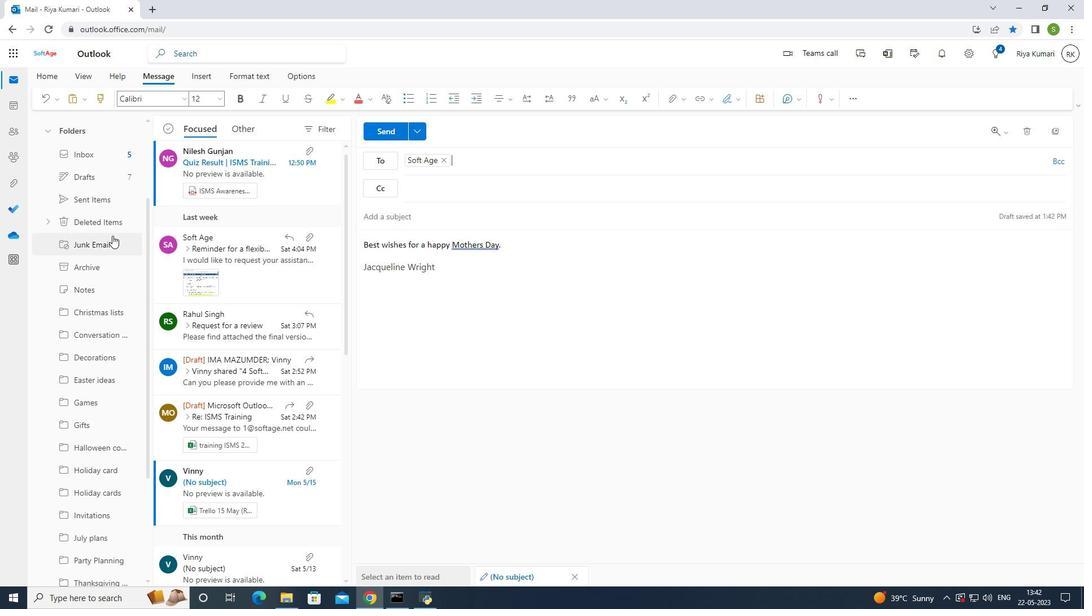 
Action: Mouse scrolled (112, 236) with delta (0, 0)
Screenshot: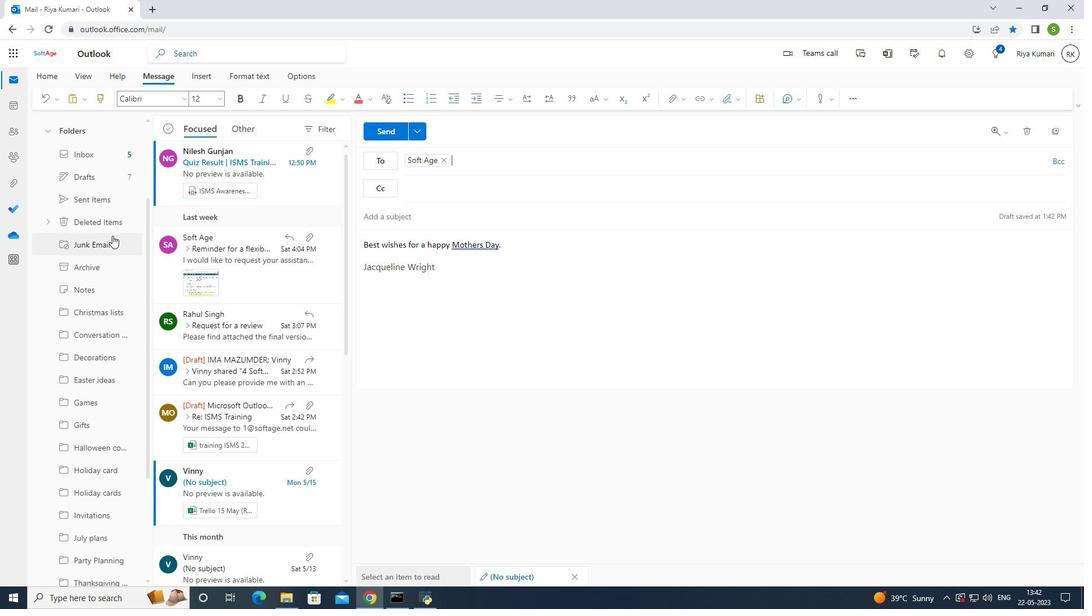 
Action: Mouse moved to (112, 251)
Screenshot: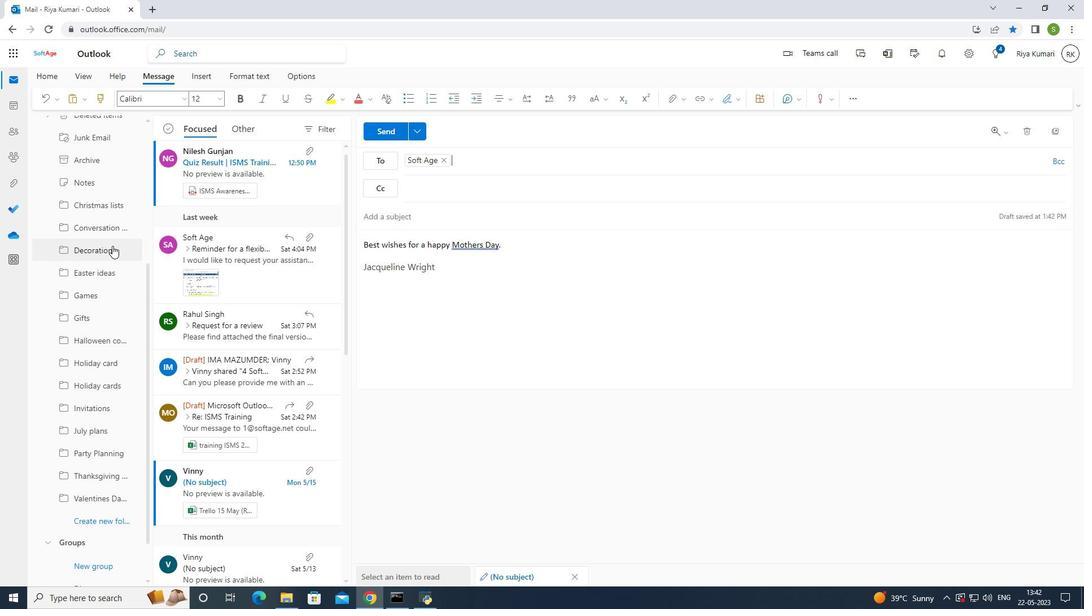 
Action: Mouse scrolled (112, 250) with delta (0, 0)
Screenshot: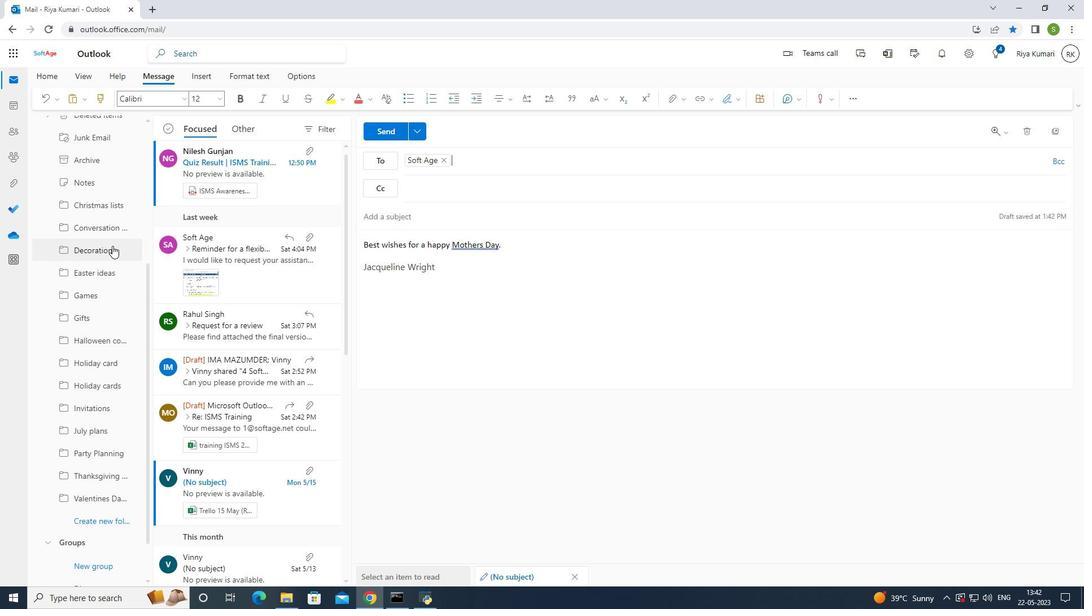 
Action: Mouse moved to (112, 255)
Screenshot: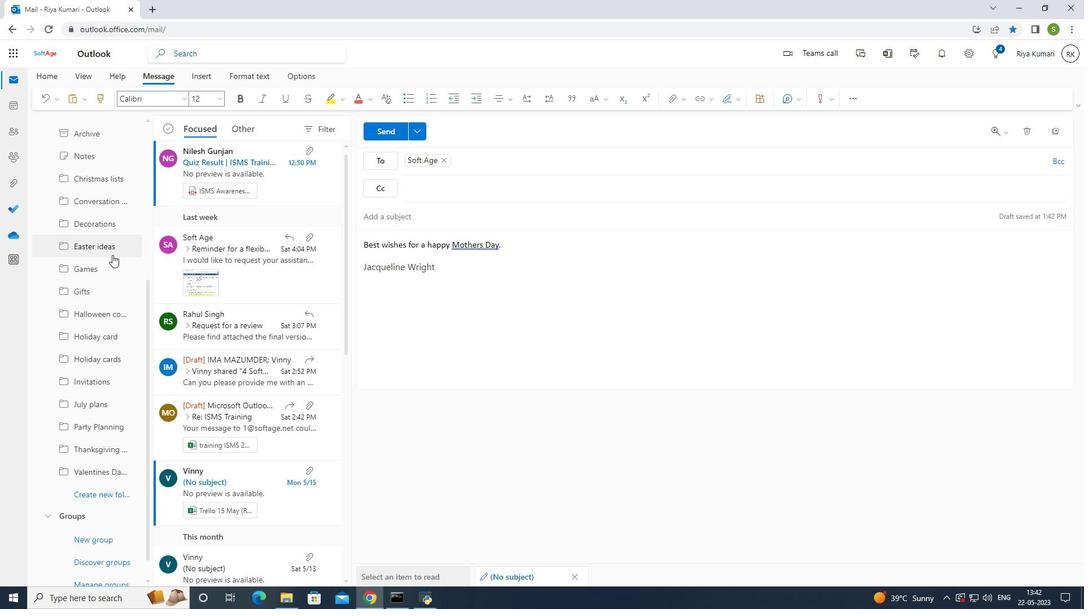
Action: Mouse scrolled (112, 255) with delta (0, 0)
Screenshot: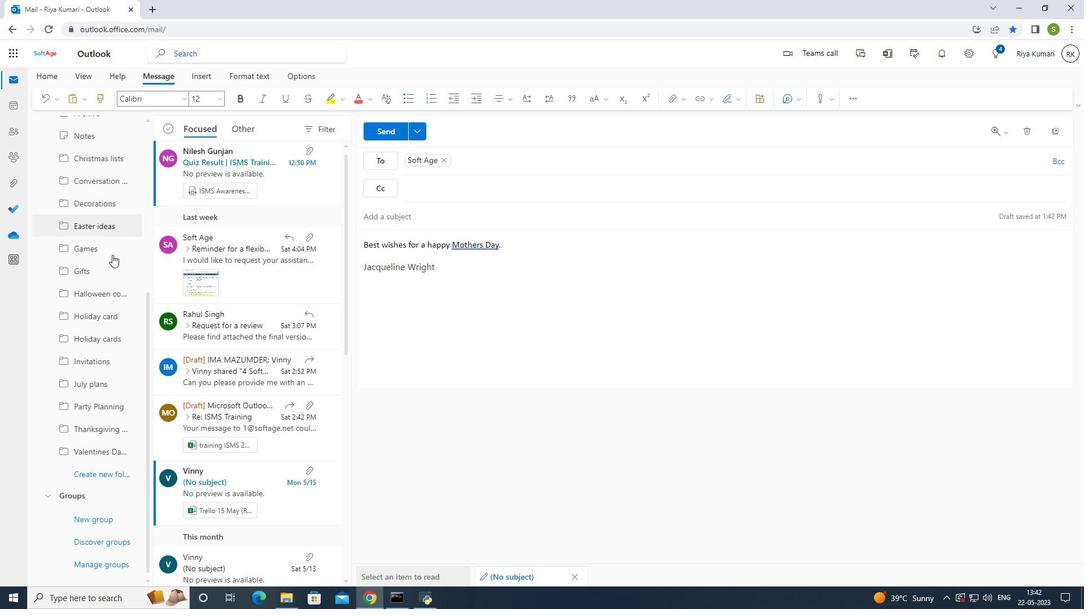 
Action: Mouse moved to (114, 261)
Screenshot: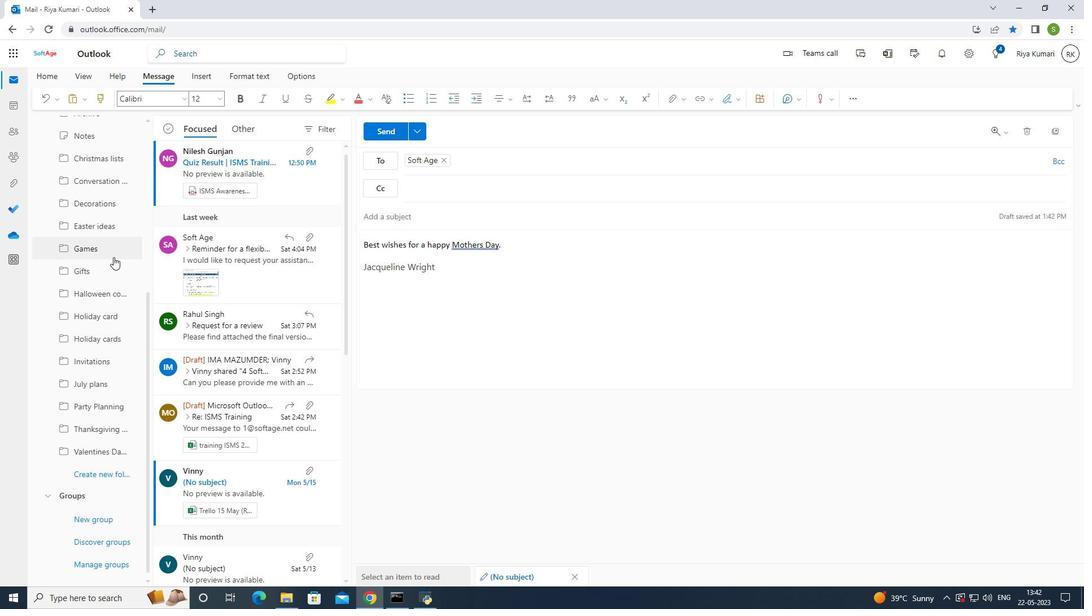 
Action: Mouse scrolled (114, 260) with delta (0, 0)
Screenshot: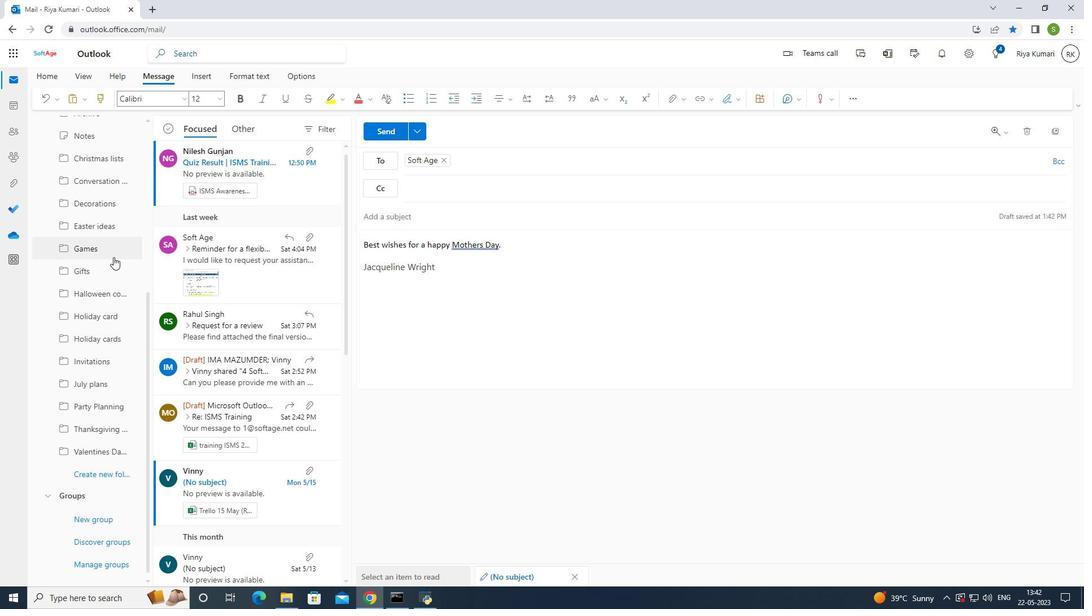 
Action: Mouse moved to (114, 261)
Screenshot: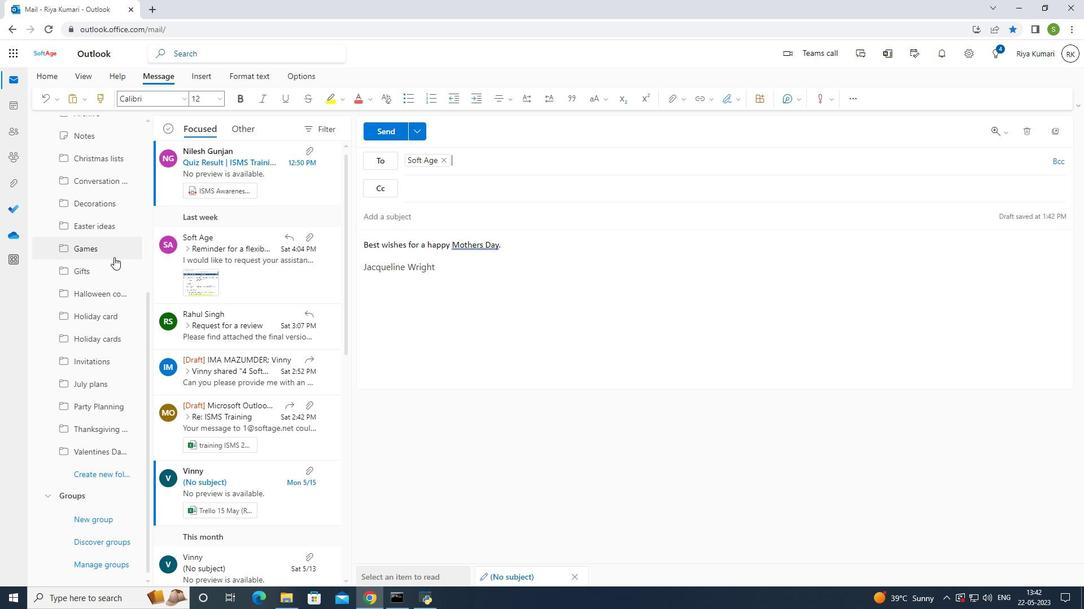 
Action: Mouse scrolled (114, 260) with delta (0, 0)
Screenshot: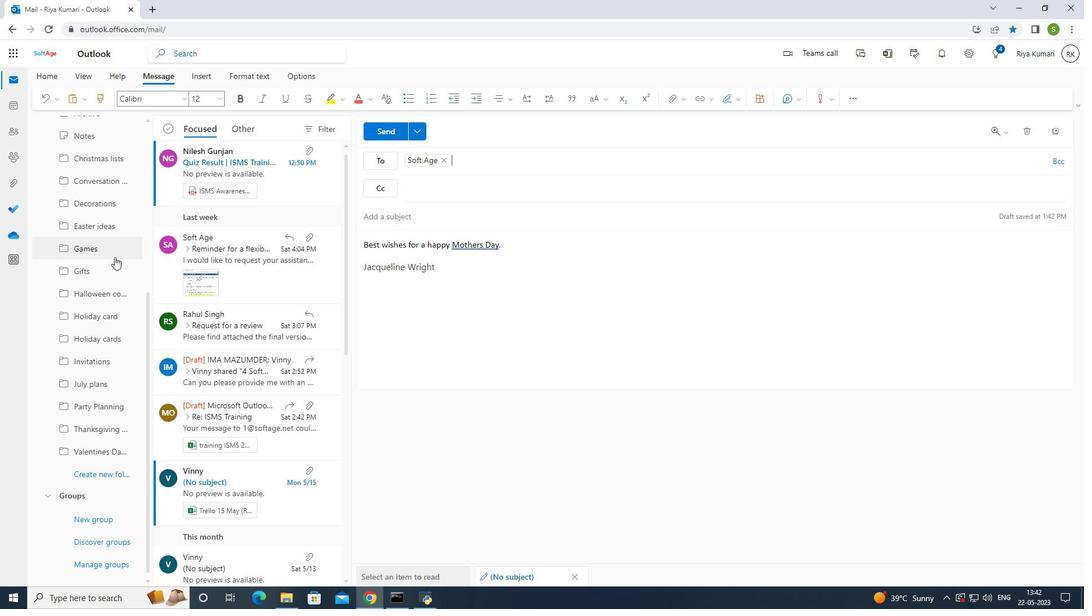 
Action: Mouse scrolled (114, 260) with delta (0, 0)
Screenshot: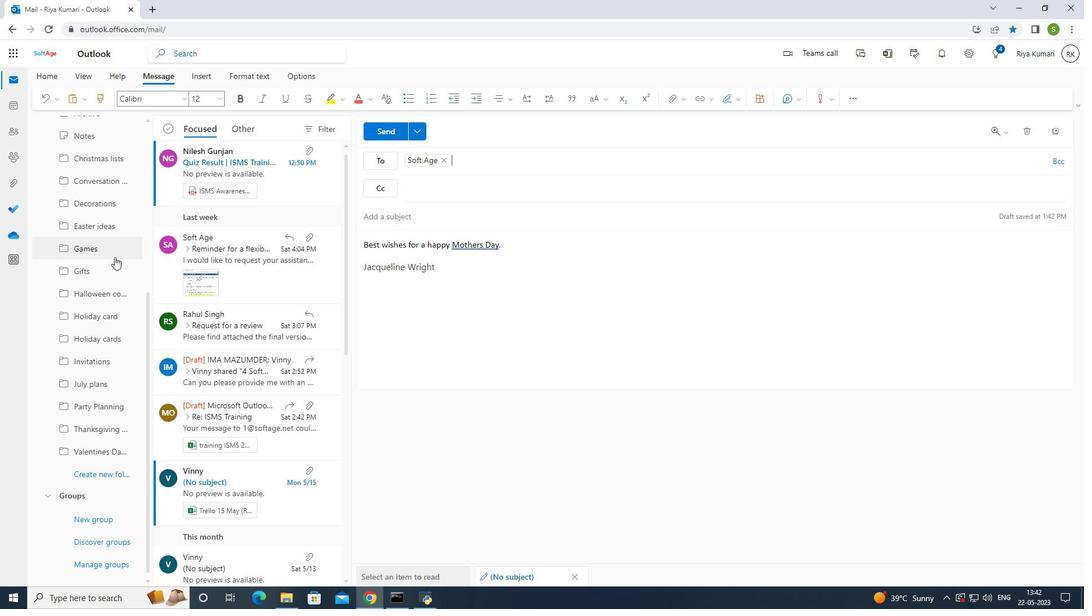 
Action: Mouse moved to (114, 262)
Screenshot: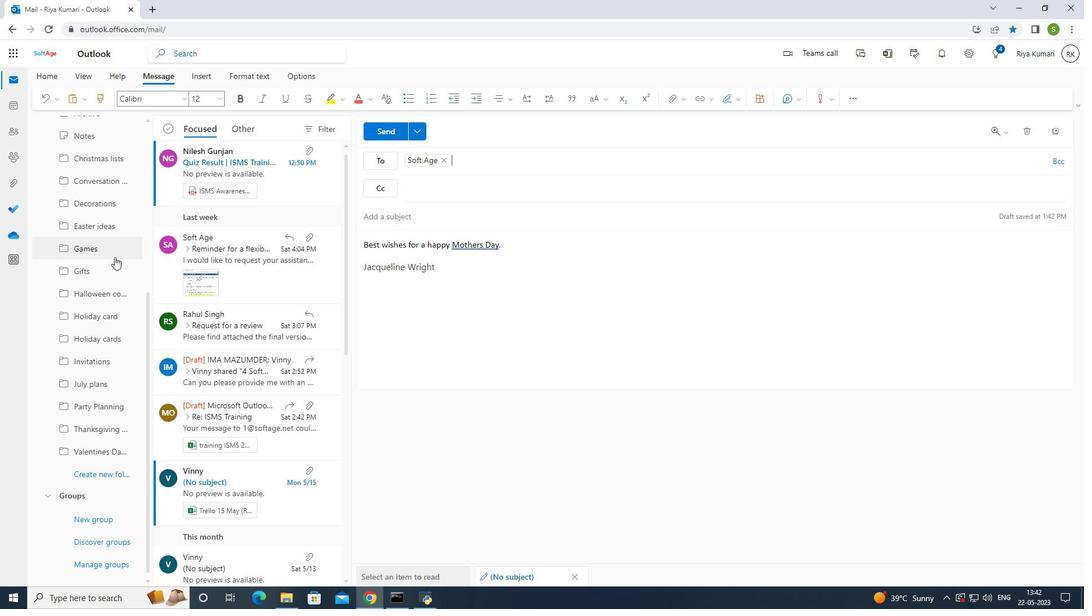 
Action: Mouse scrolled (114, 261) with delta (0, 0)
Screenshot: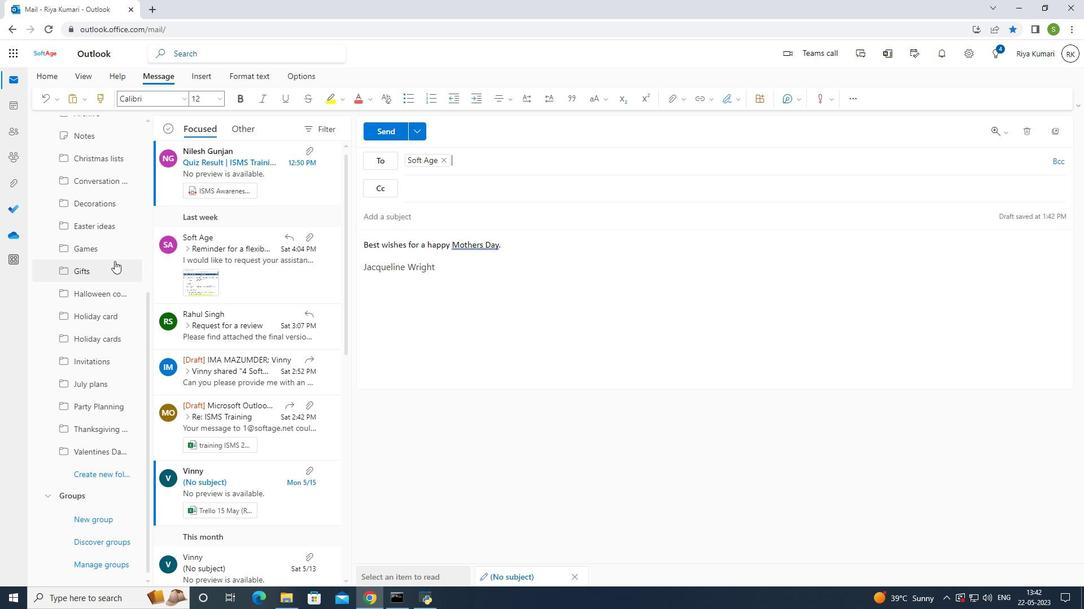 
Action: Mouse moved to (92, 479)
Screenshot: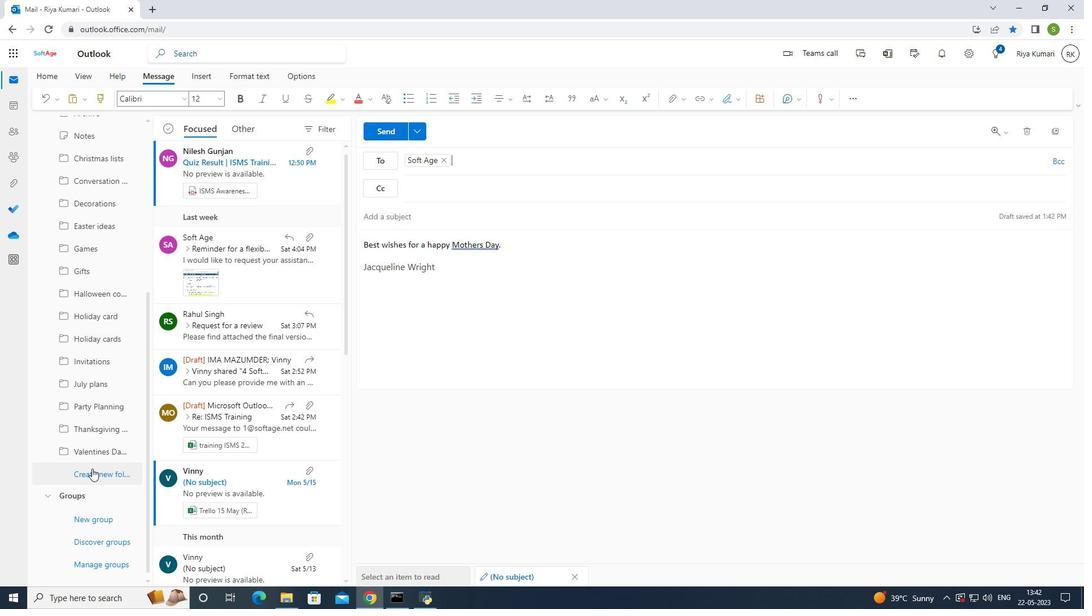 
Action: Mouse pressed left at (92, 479)
Screenshot: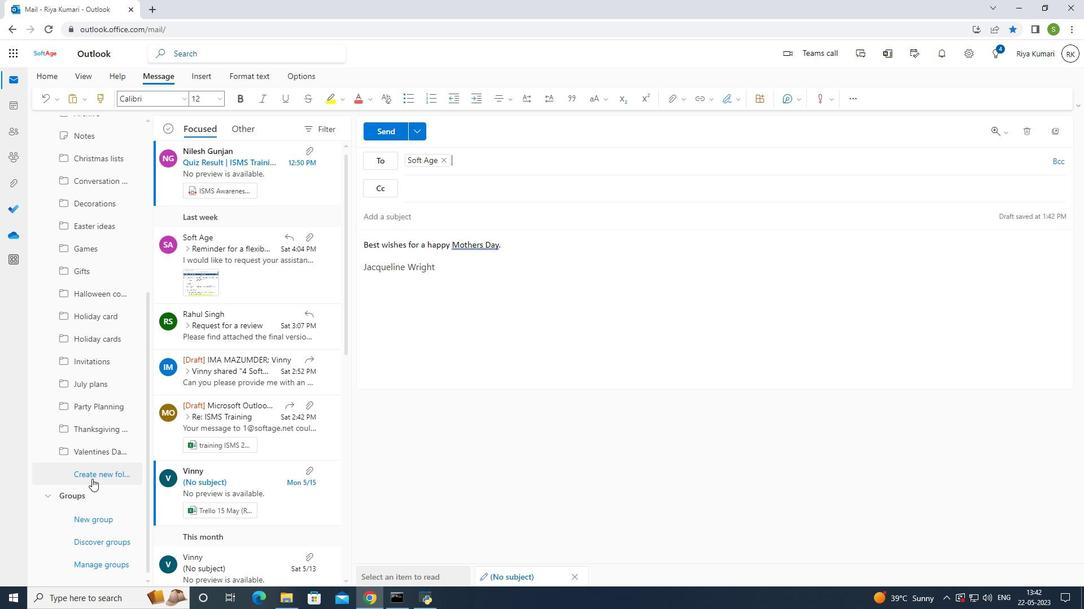 
Action: Mouse moved to (262, 342)
Screenshot: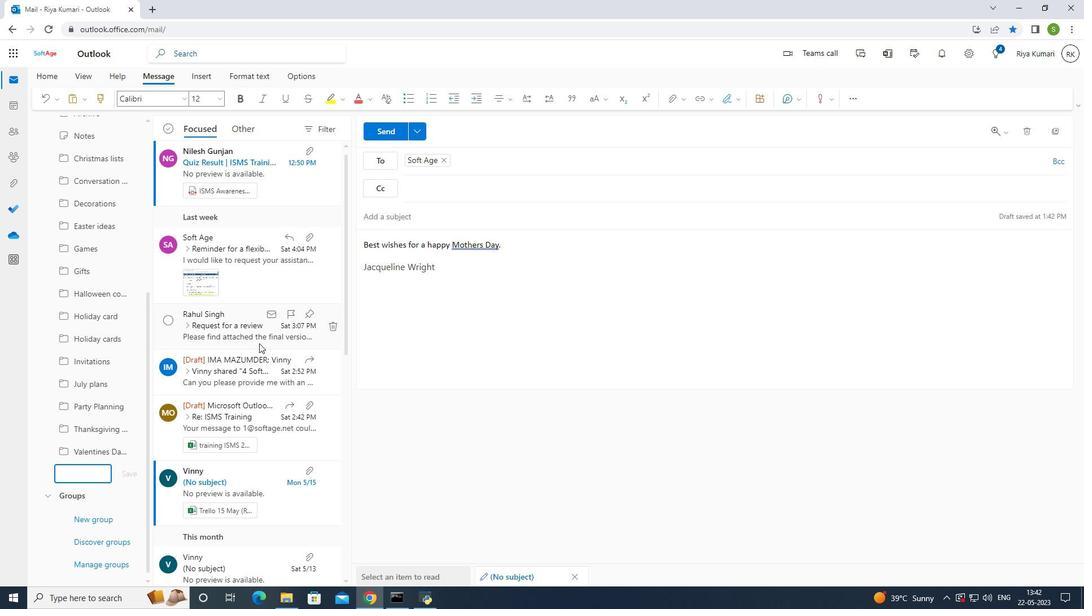 
Action: Key pressed <Key.shift>Mother<Key.space><Key.shift><Key.shift>Day<Key.space><Key.shift>gifts
Screenshot: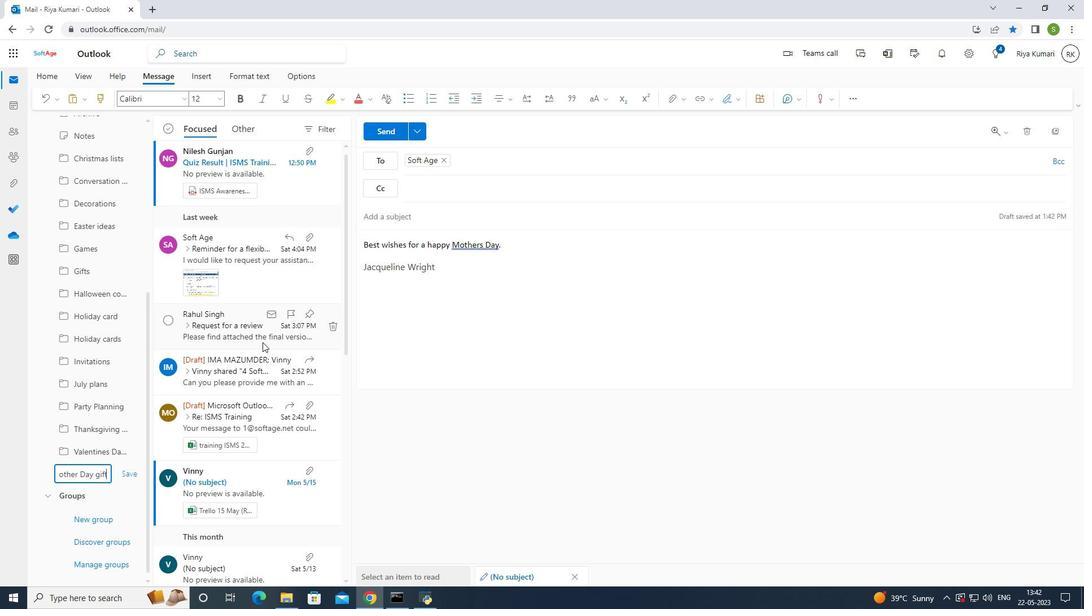 
Action: Mouse moved to (126, 478)
Screenshot: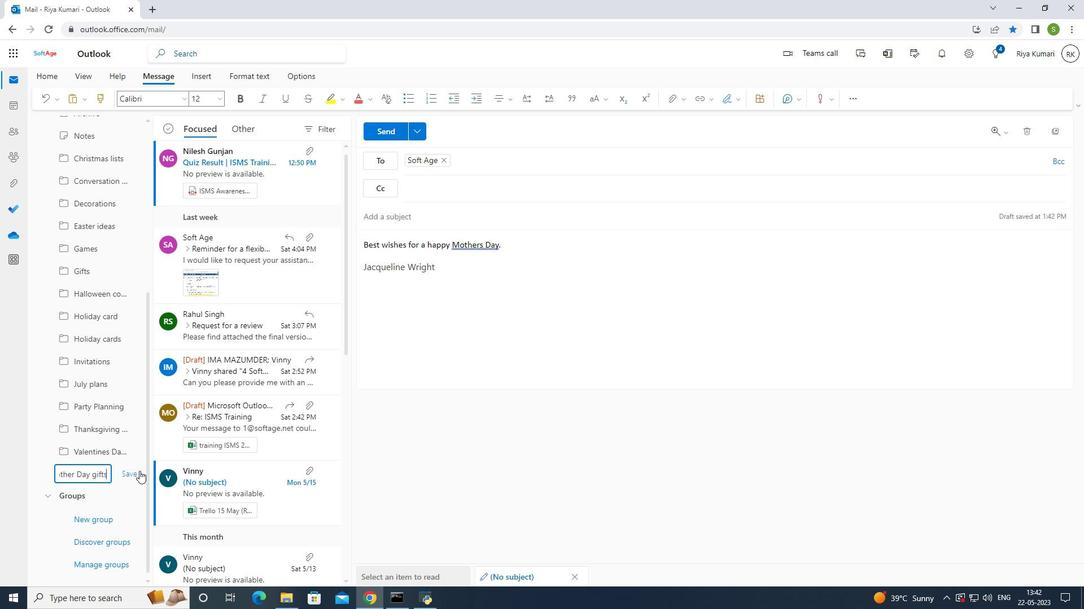
Action: Mouse pressed left at (126, 478)
Screenshot: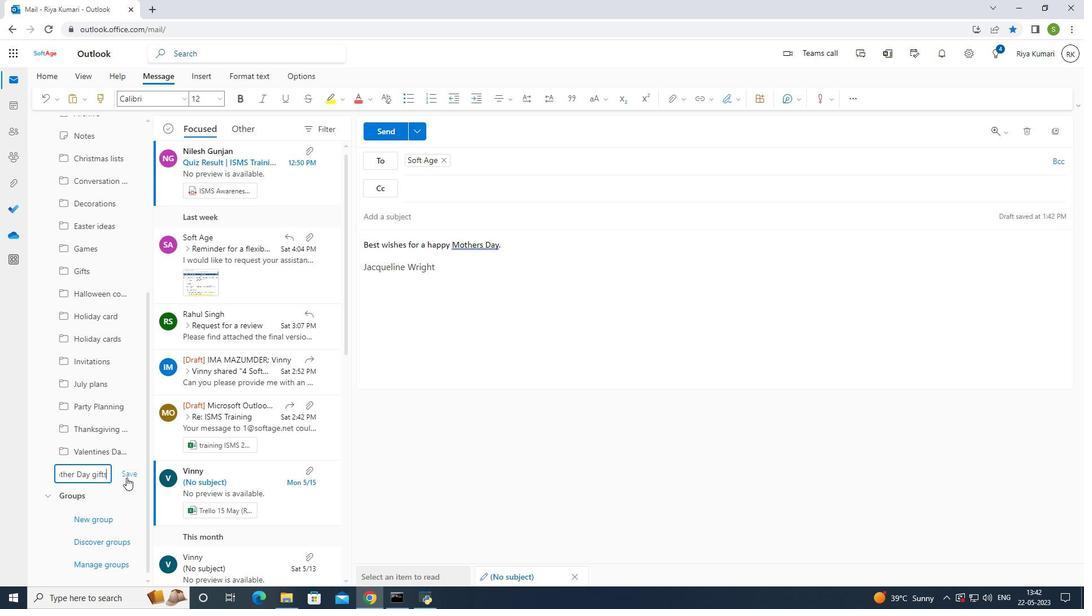 
Action: Mouse moved to (379, 132)
Screenshot: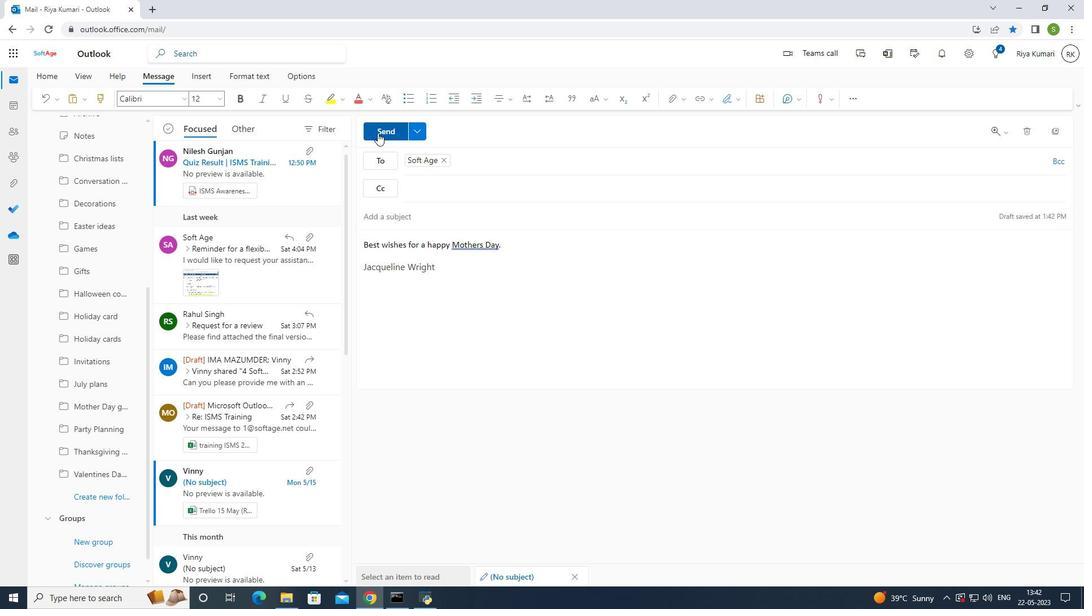 
Action: Mouse pressed left at (379, 132)
Screenshot: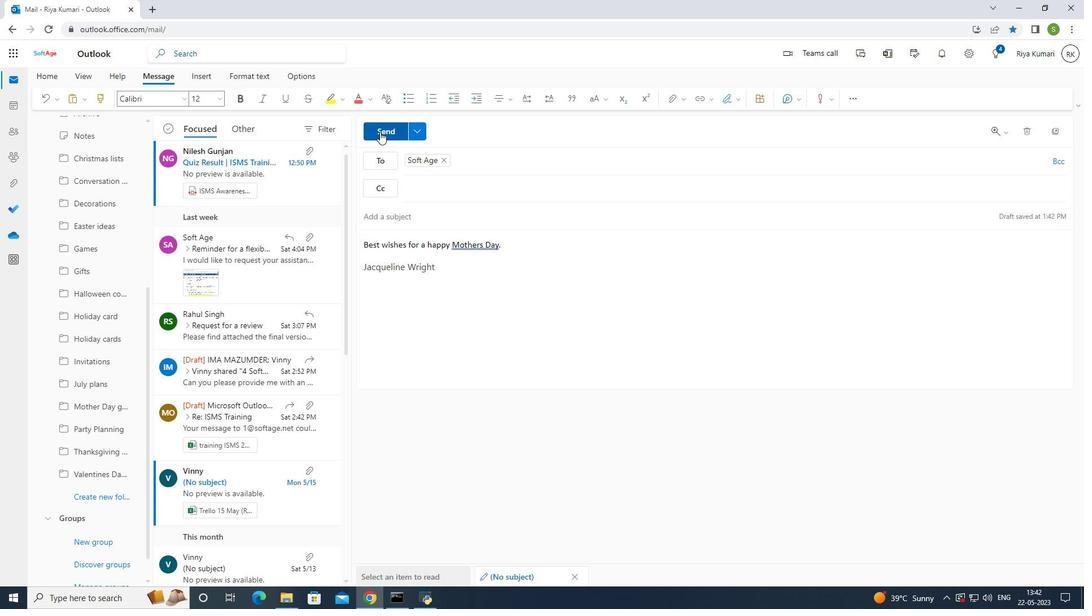 
Action: Mouse moved to (532, 339)
Screenshot: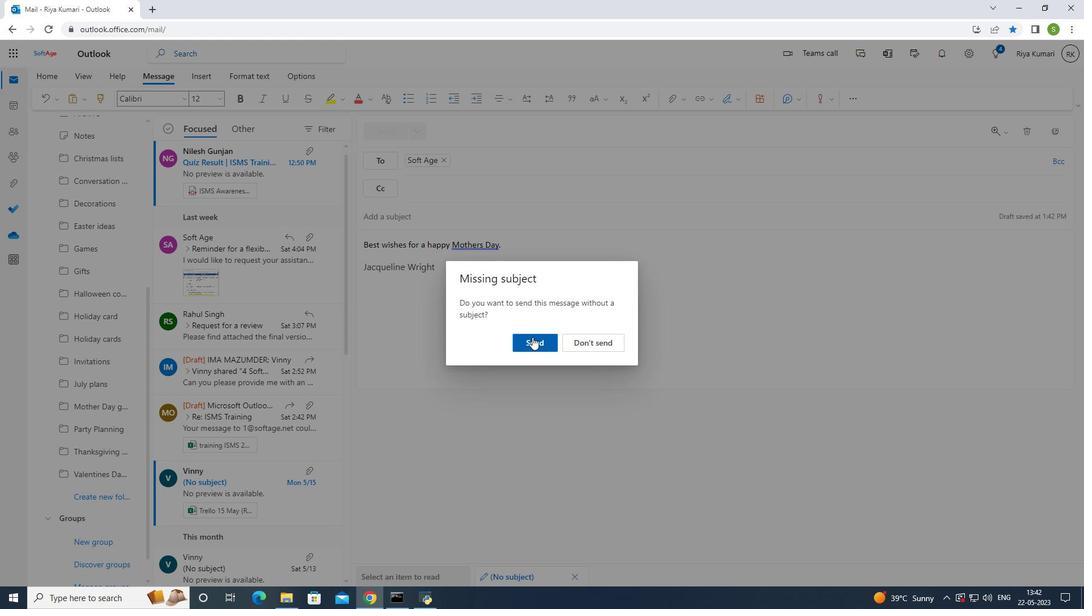 
Action: Mouse pressed left at (532, 339)
Screenshot: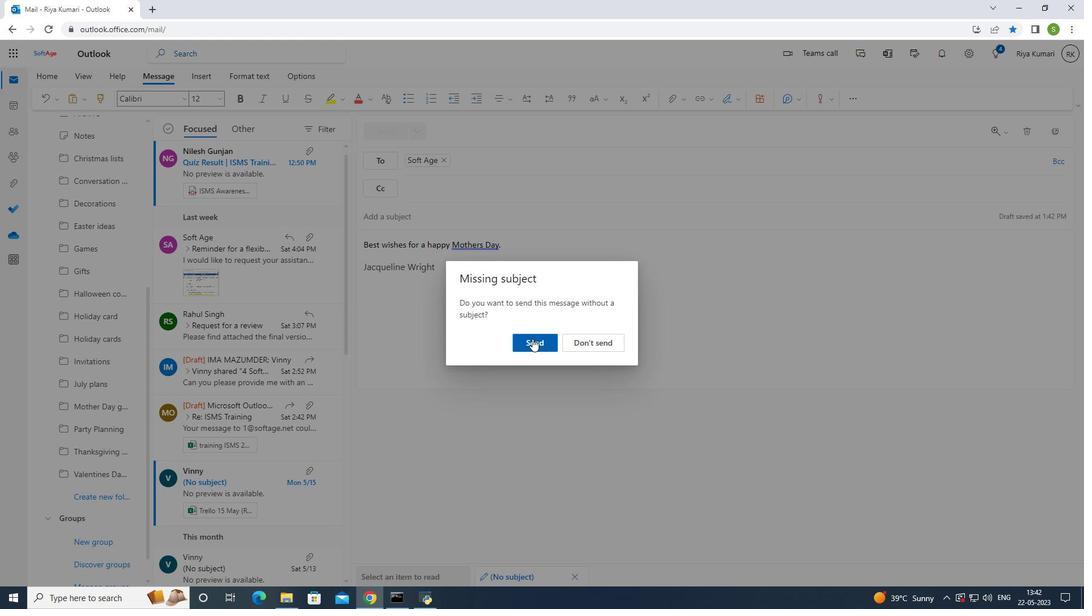 
Action: Mouse moved to (529, 173)
Screenshot: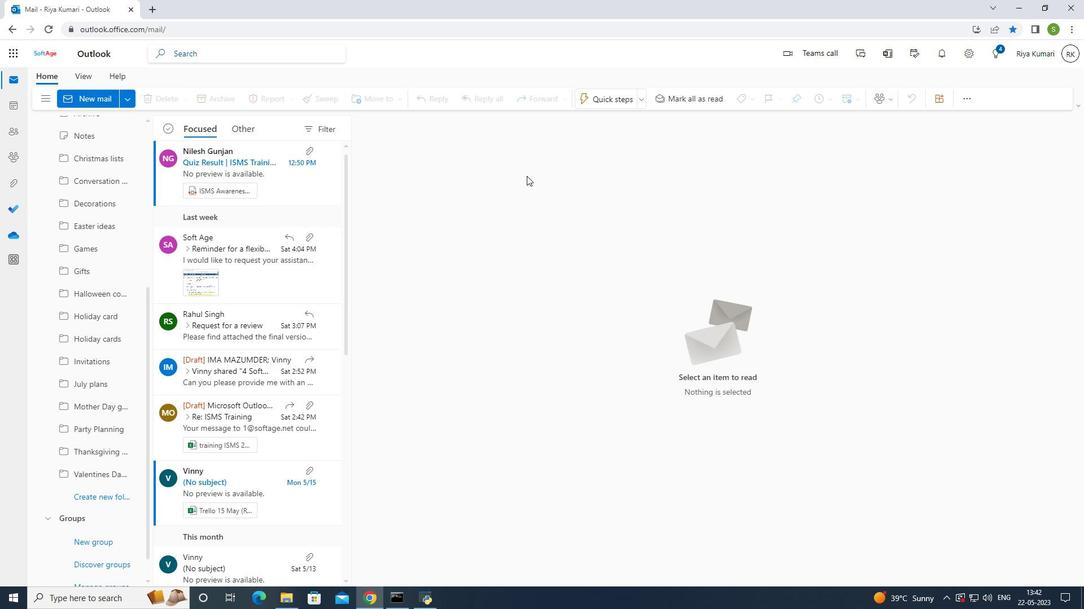
